 Task: Configure Outlook settings for mail tracking and user interface.
Action: Mouse moved to (42, 29)
Screenshot: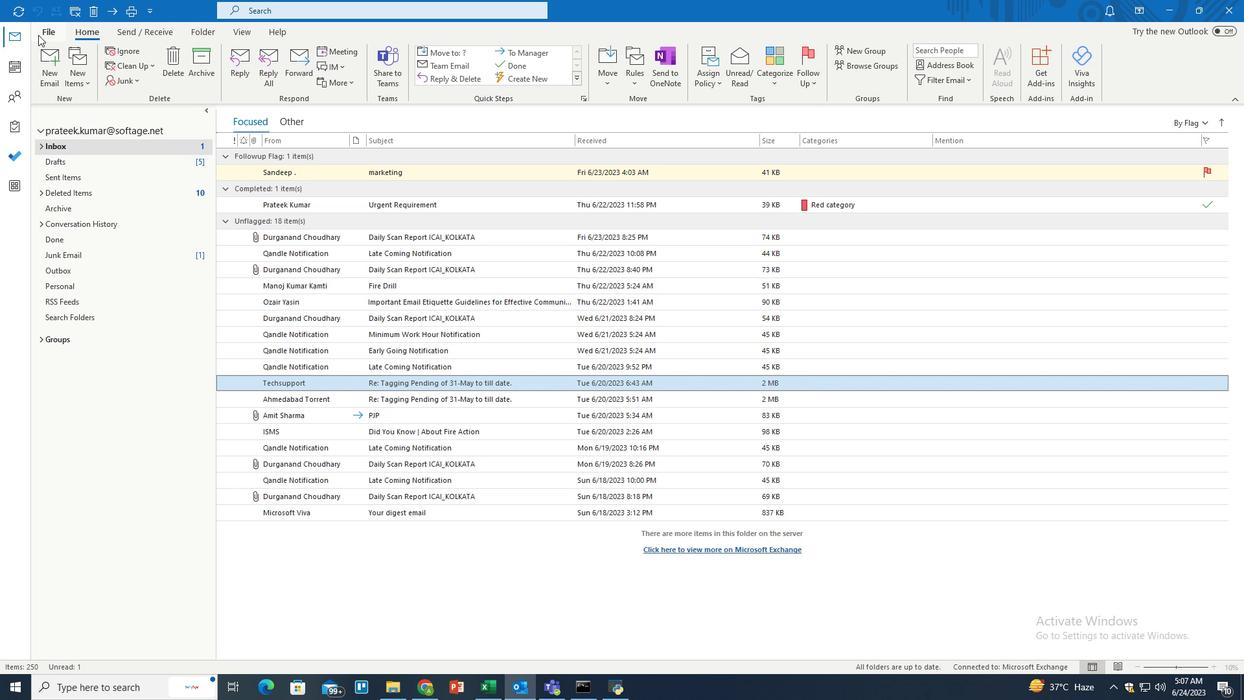 
Action: Mouse pressed left at (42, 29)
Screenshot: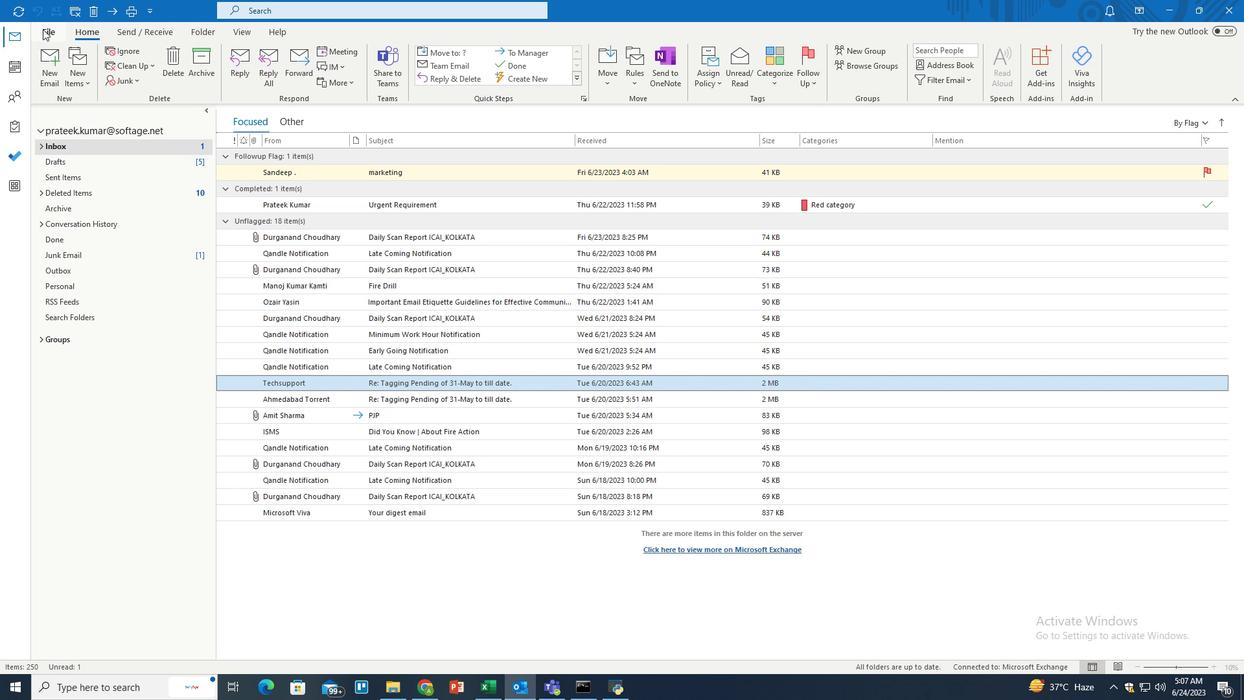 
Action: Mouse moved to (39, 630)
Screenshot: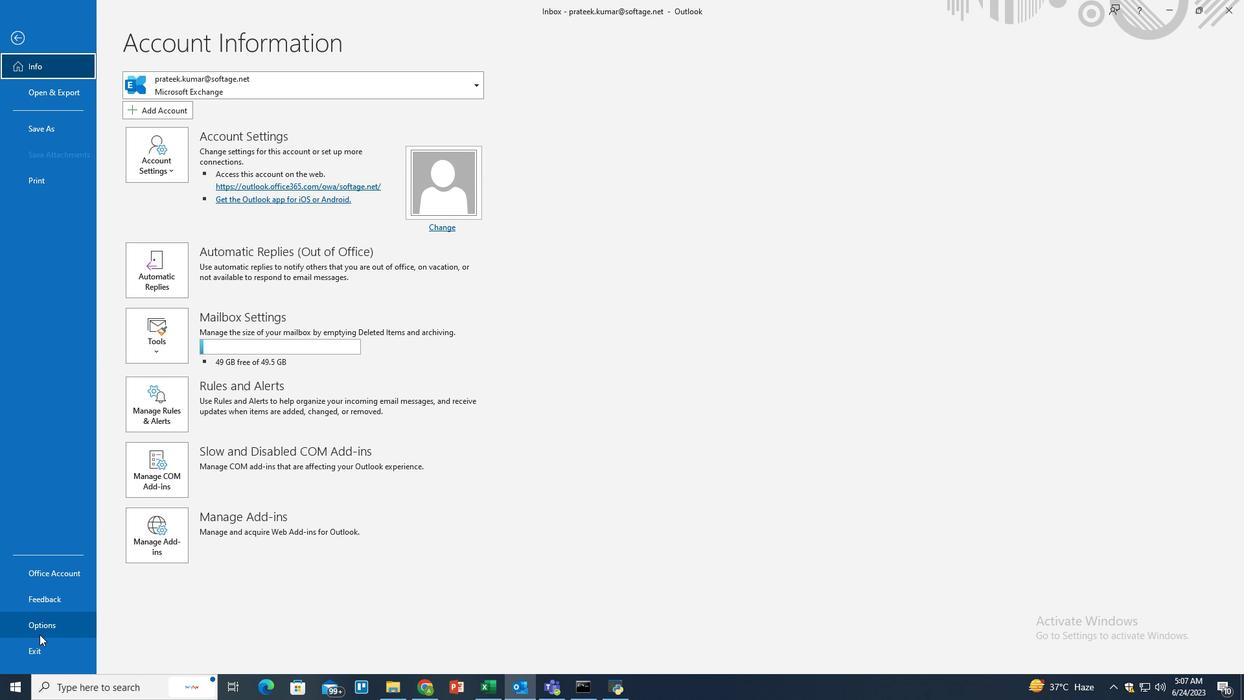 
Action: Mouse pressed left at (39, 630)
Screenshot: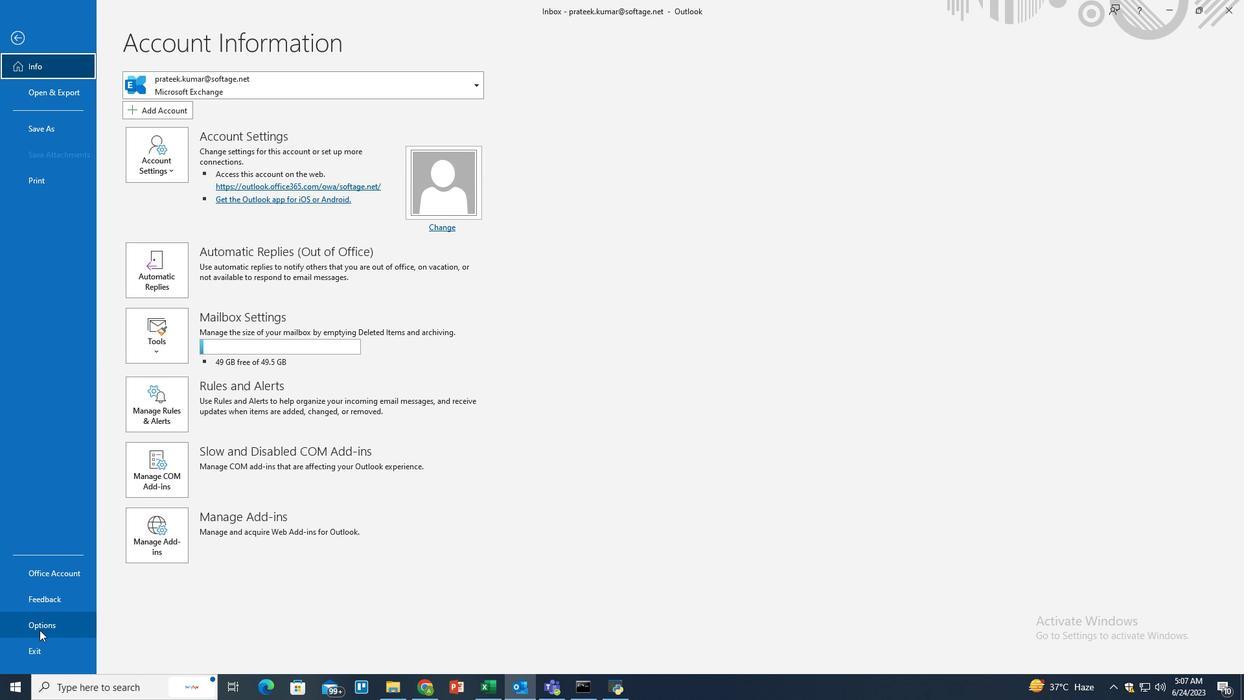 
Action: Mouse moved to (371, 167)
Screenshot: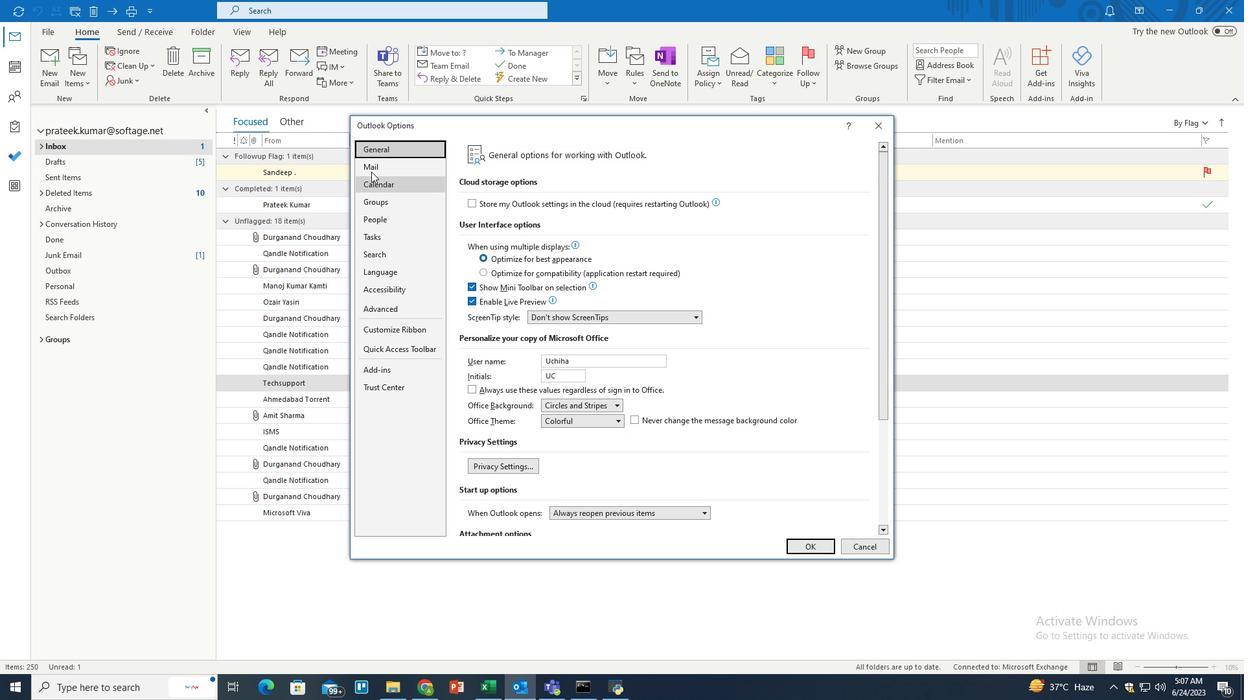 
Action: Mouse pressed left at (371, 167)
Screenshot: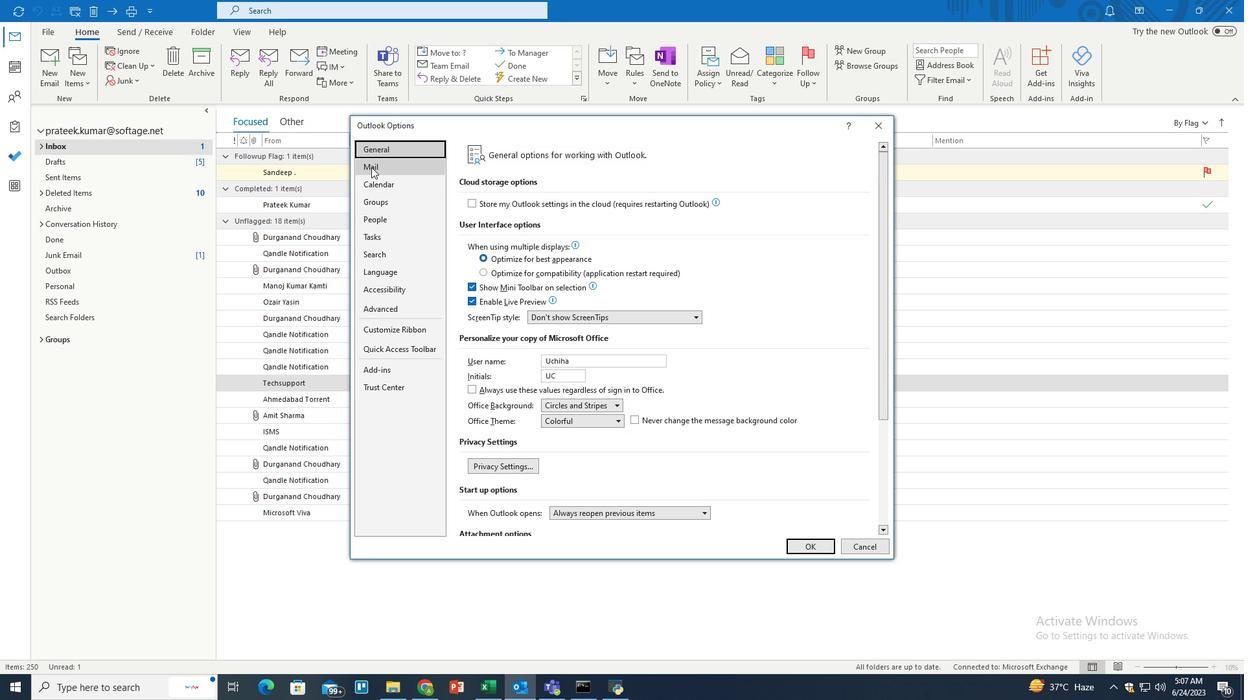 
Action: Mouse moved to (574, 328)
Screenshot: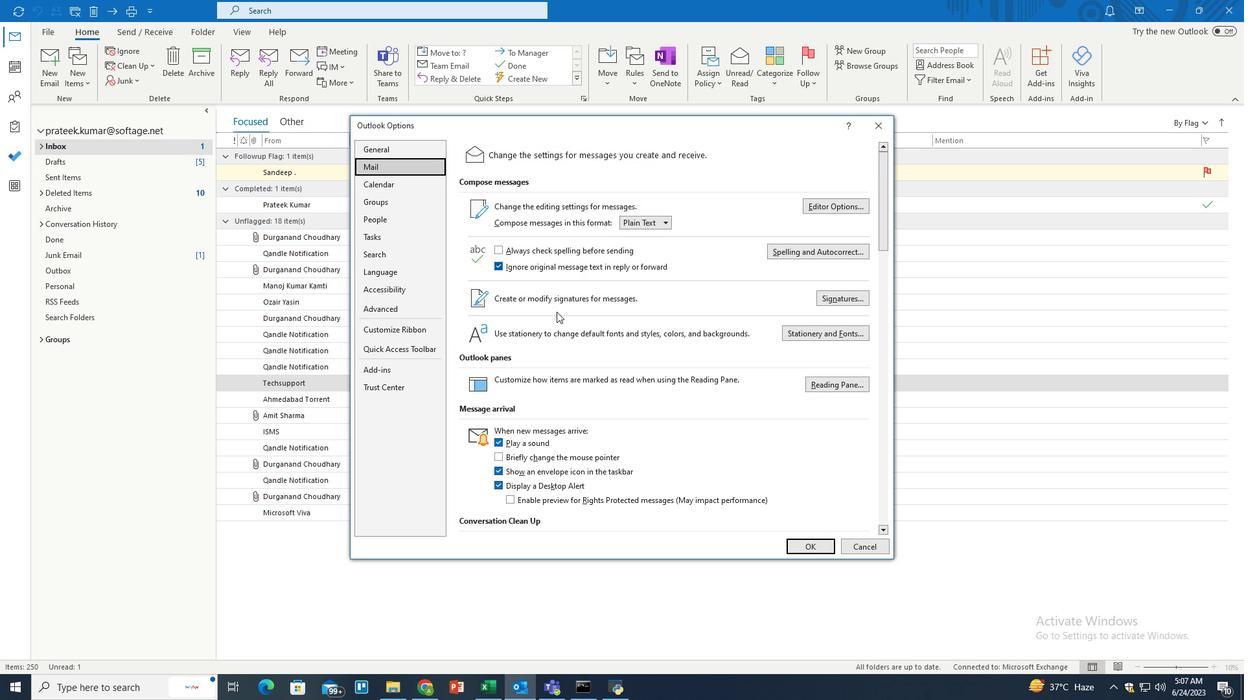 
Action: Mouse scrolled (574, 327) with delta (0, 0)
Screenshot: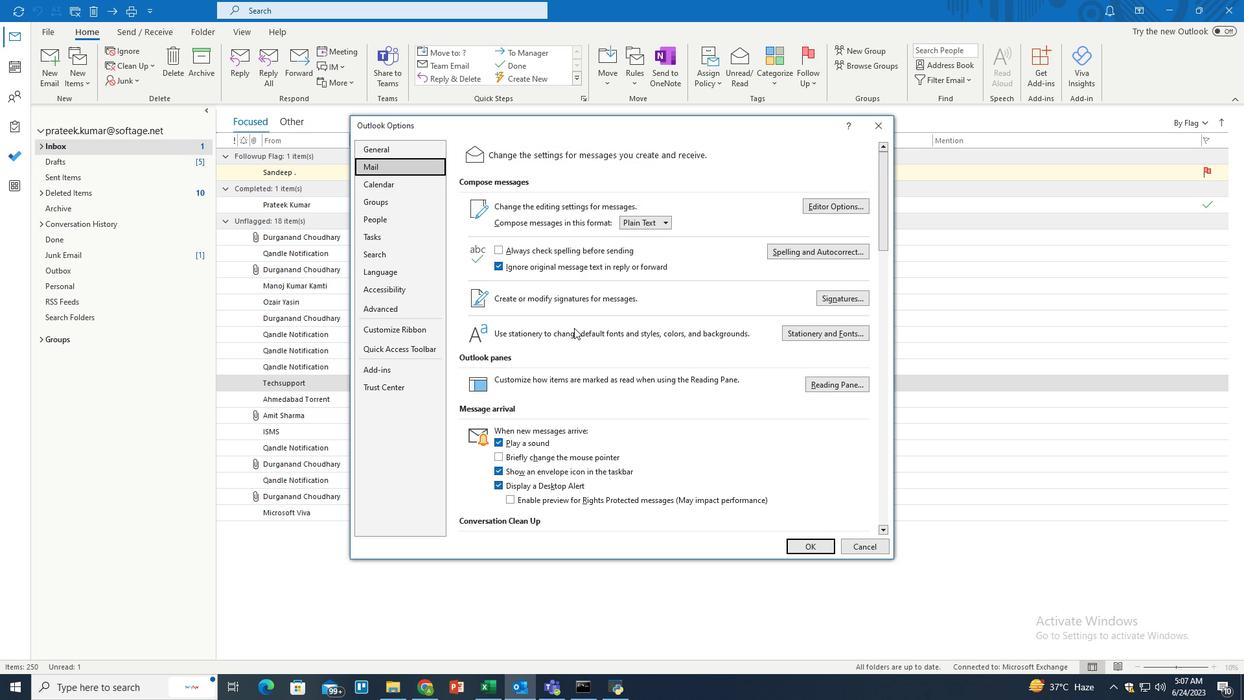 
Action: Mouse scrolled (574, 327) with delta (0, 0)
Screenshot: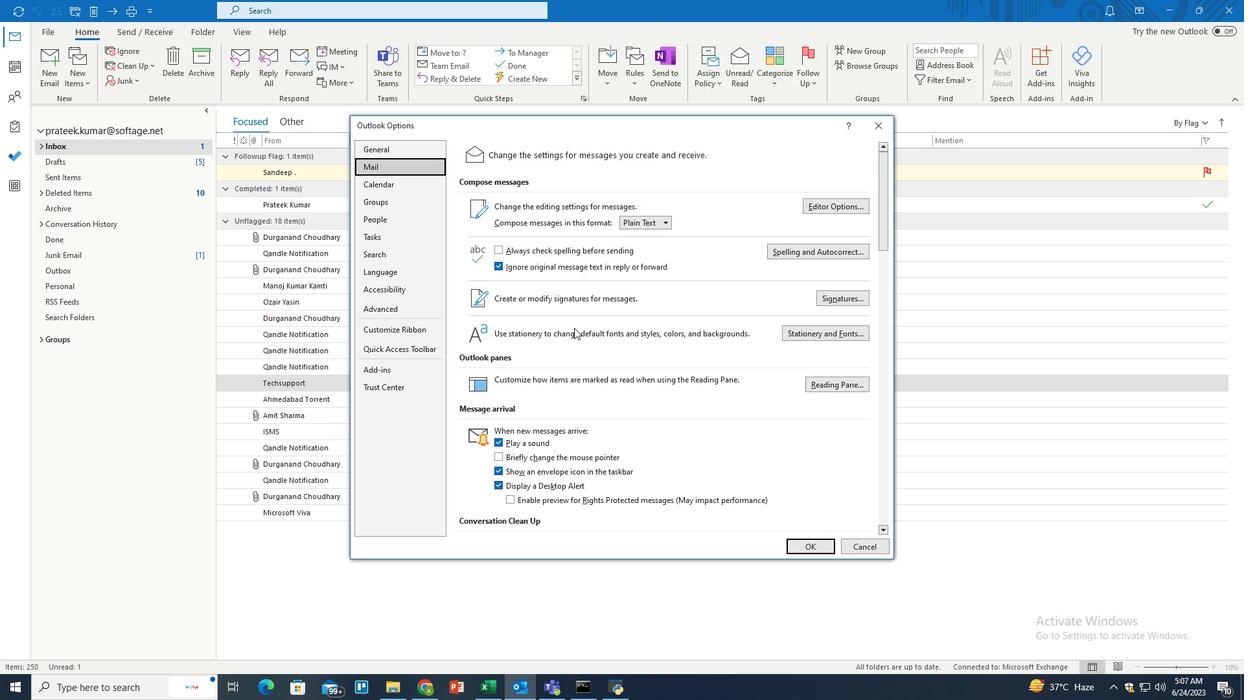 
Action: Mouse scrolled (574, 327) with delta (0, 0)
Screenshot: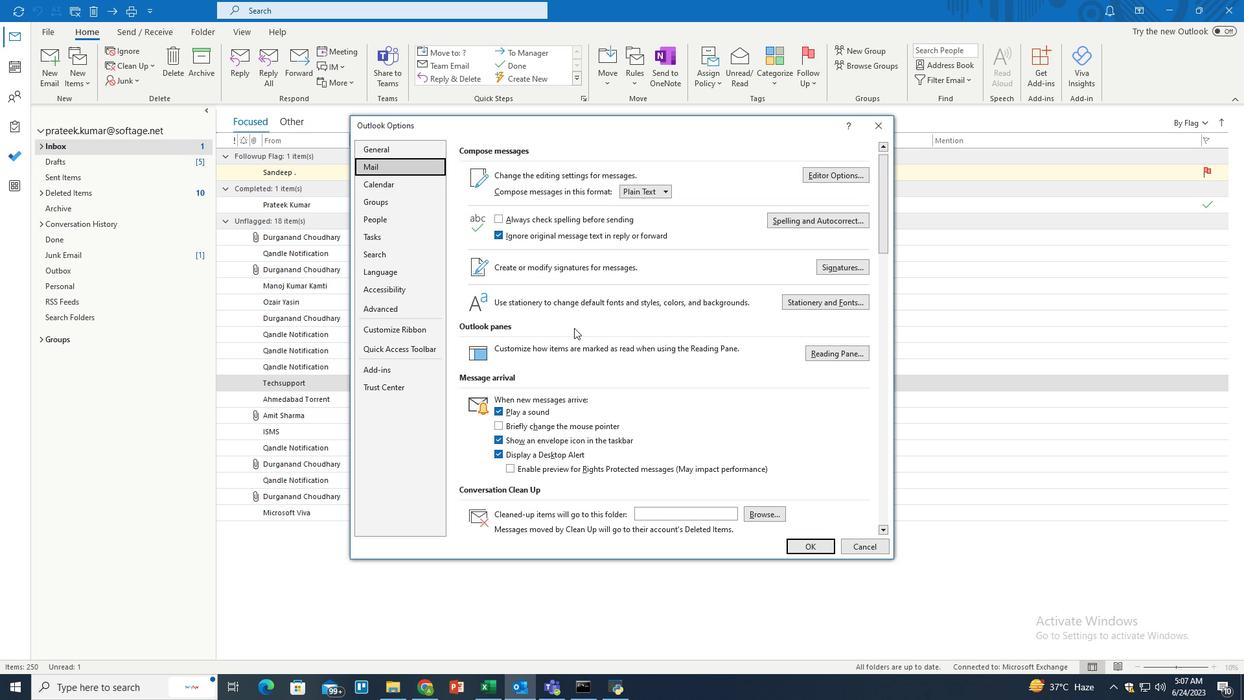 
Action: Mouse scrolled (574, 327) with delta (0, 0)
Screenshot: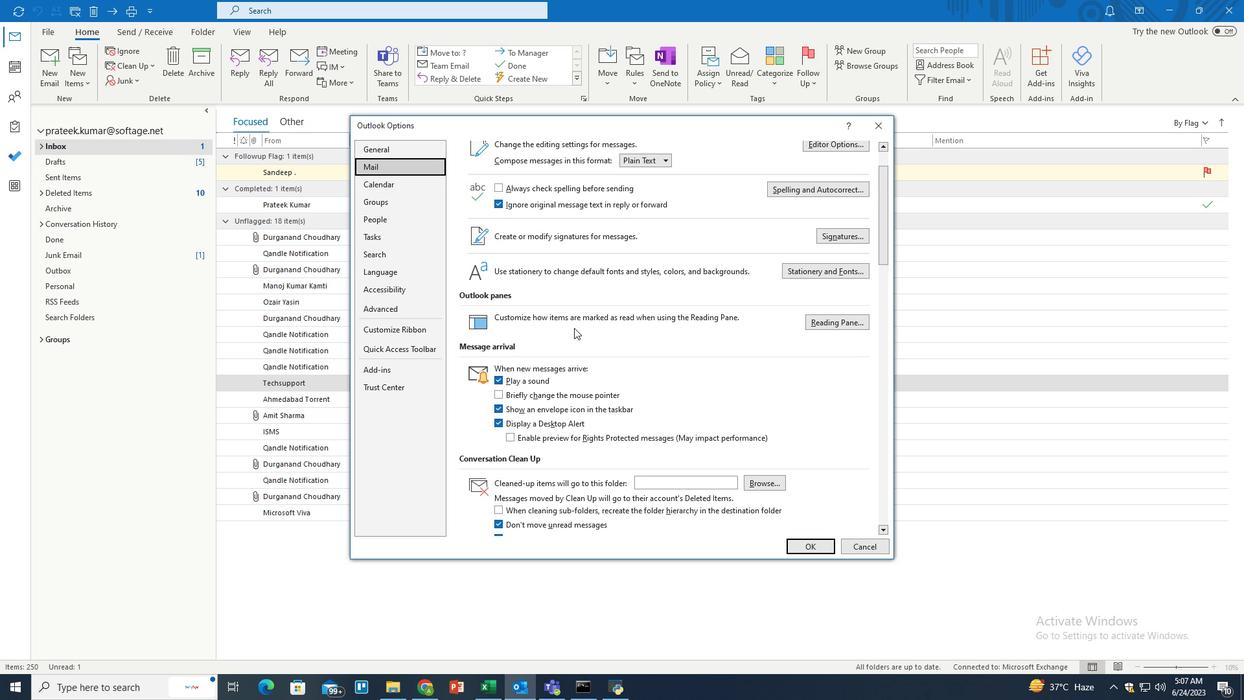 
Action: Mouse scrolled (574, 327) with delta (0, 0)
Screenshot: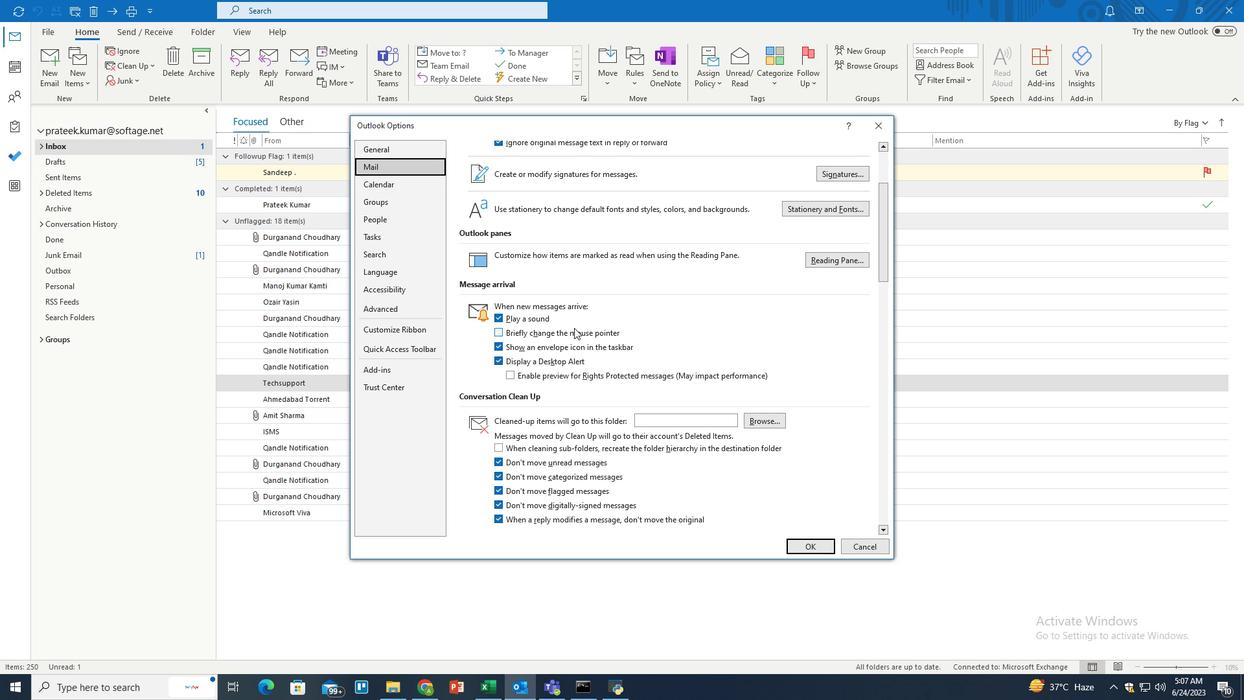 
Action: Mouse scrolled (574, 327) with delta (0, 0)
Screenshot: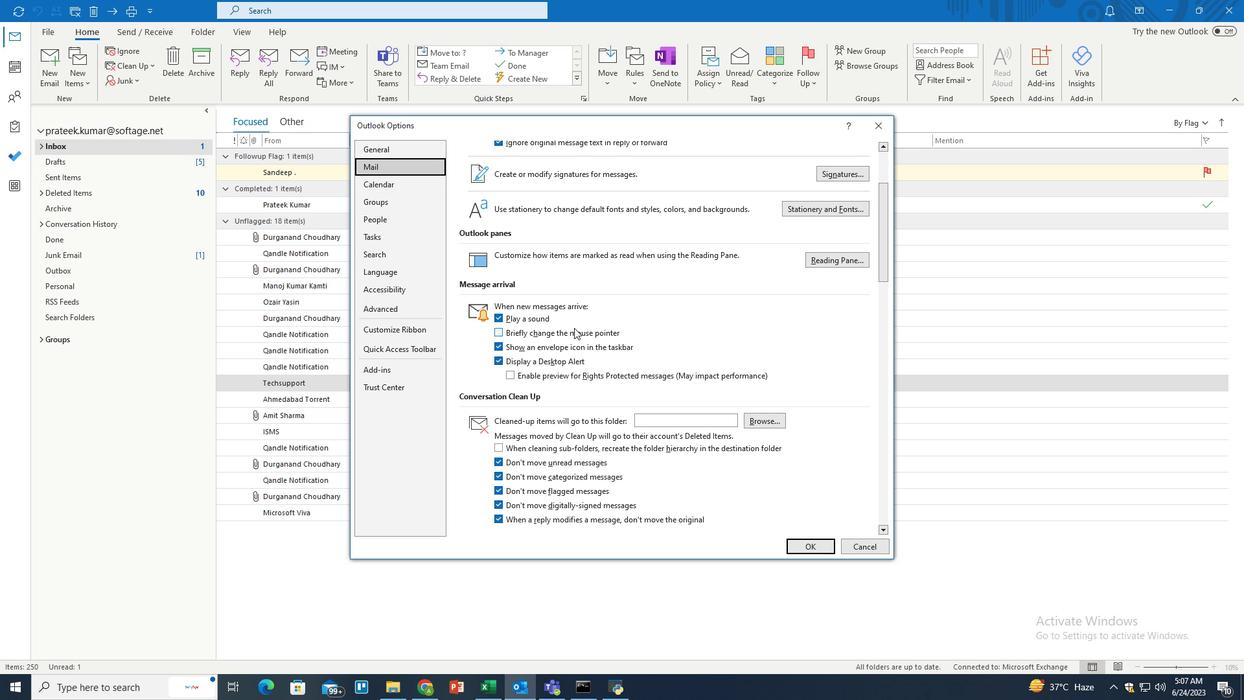 
Action: Mouse scrolled (574, 327) with delta (0, 0)
Screenshot: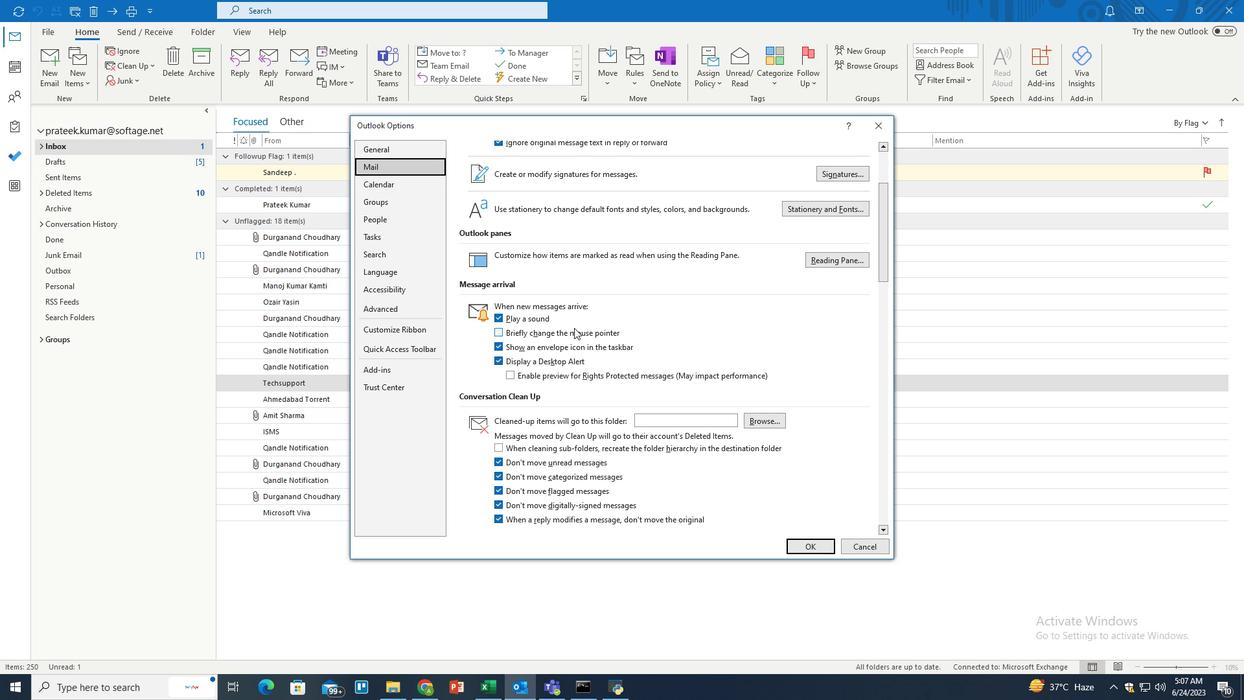 
Action: Mouse scrolled (574, 327) with delta (0, 0)
Screenshot: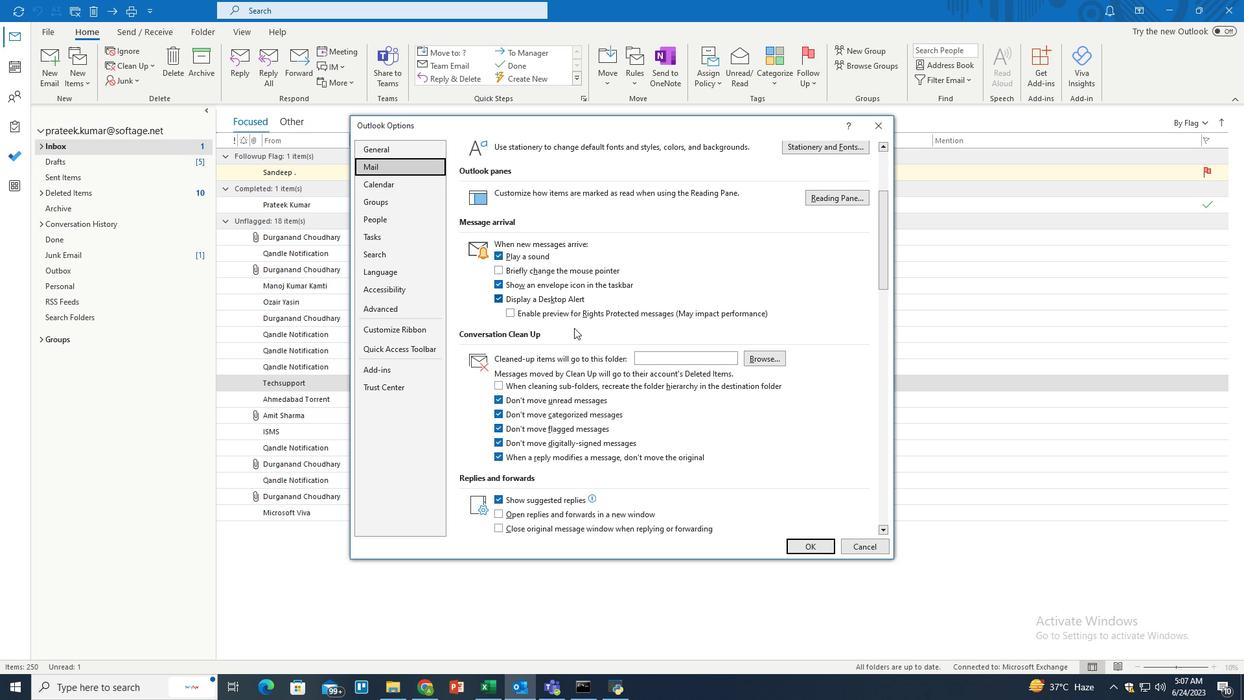 
Action: Mouse scrolled (574, 327) with delta (0, 0)
Screenshot: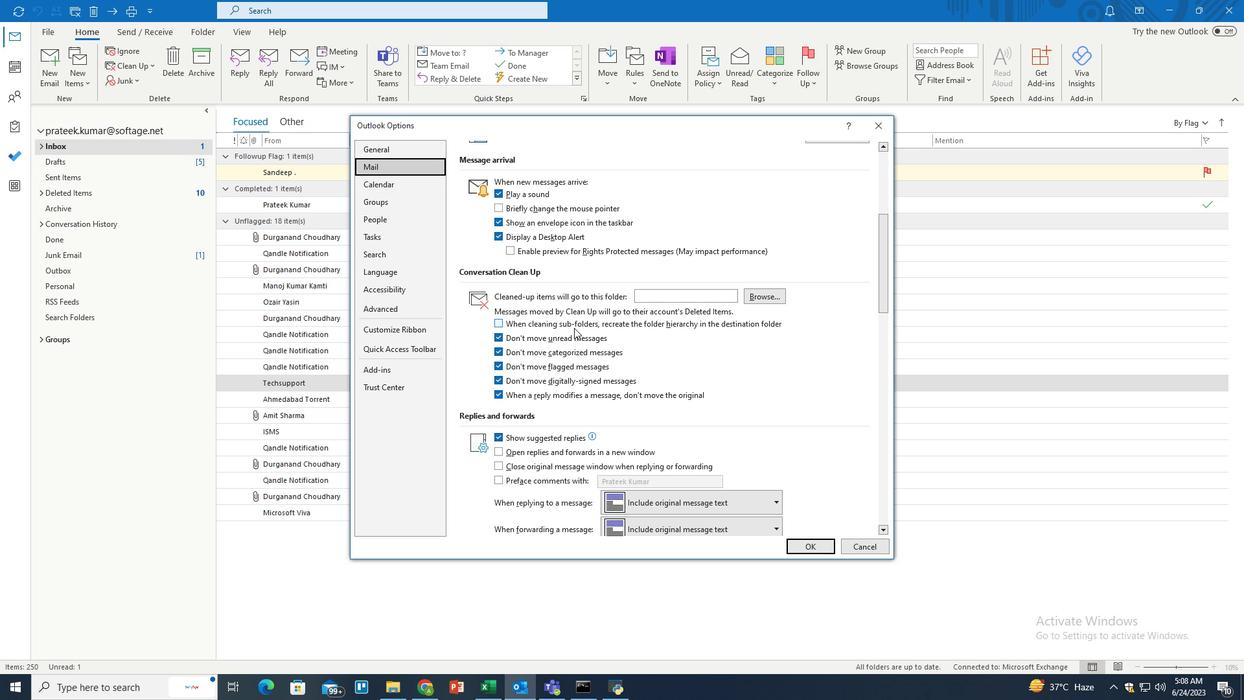 
Action: Mouse scrolled (574, 327) with delta (0, 0)
Screenshot: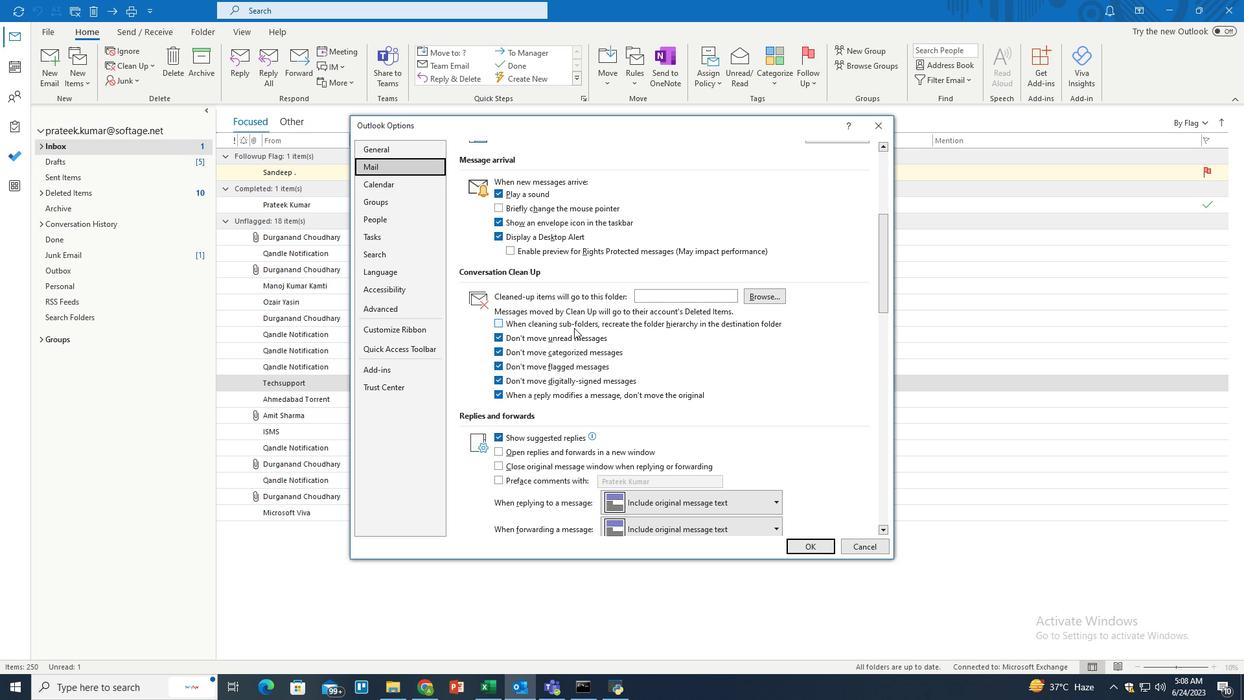 
Action: Mouse scrolled (574, 327) with delta (0, 0)
Screenshot: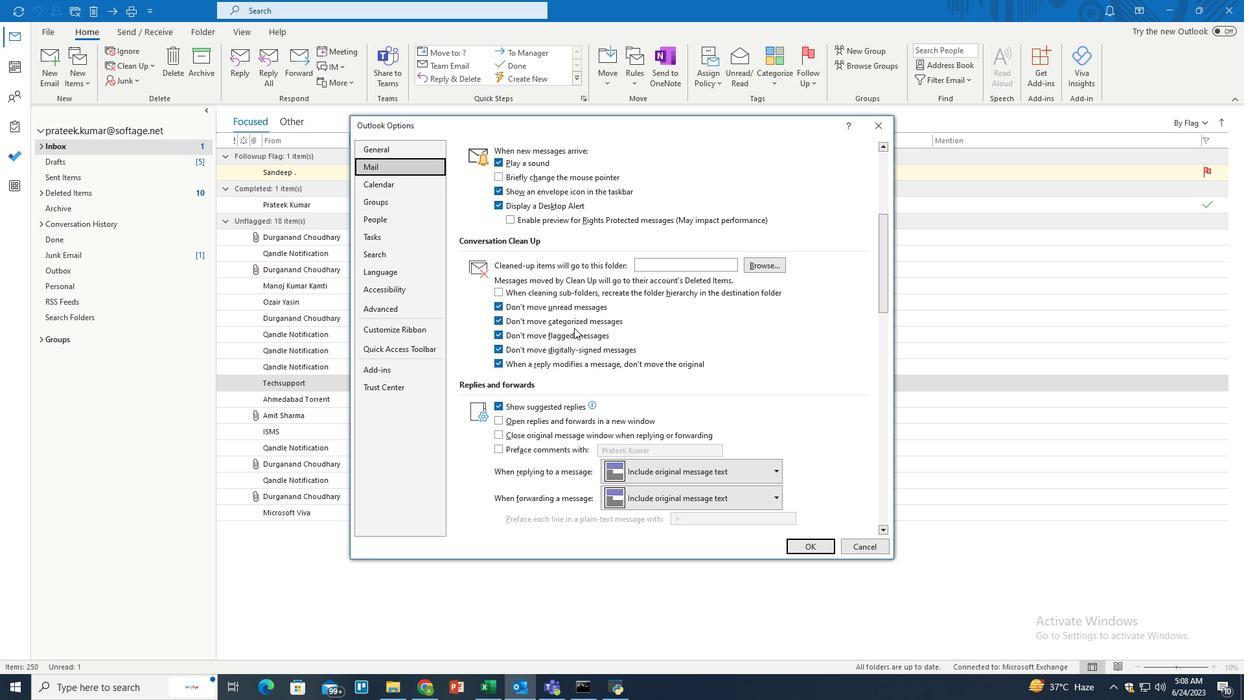 
Action: Mouse scrolled (574, 327) with delta (0, 0)
Screenshot: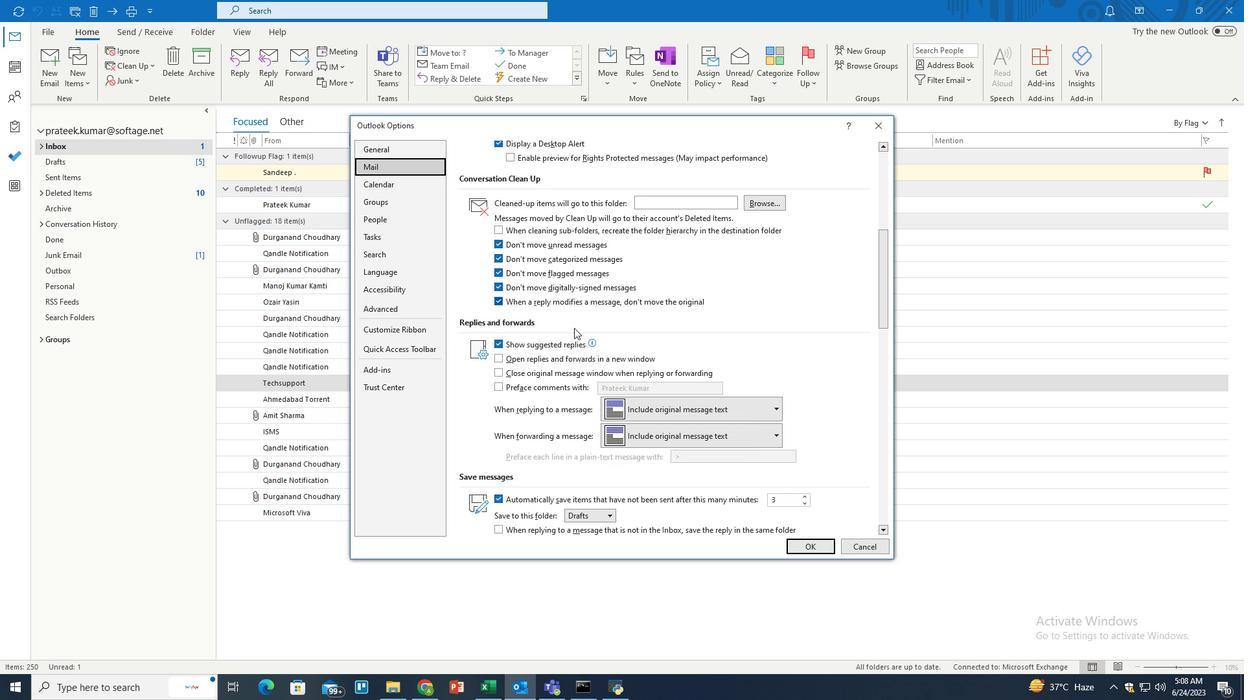 
Action: Mouse scrolled (574, 327) with delta (0, 0)
Screenshot: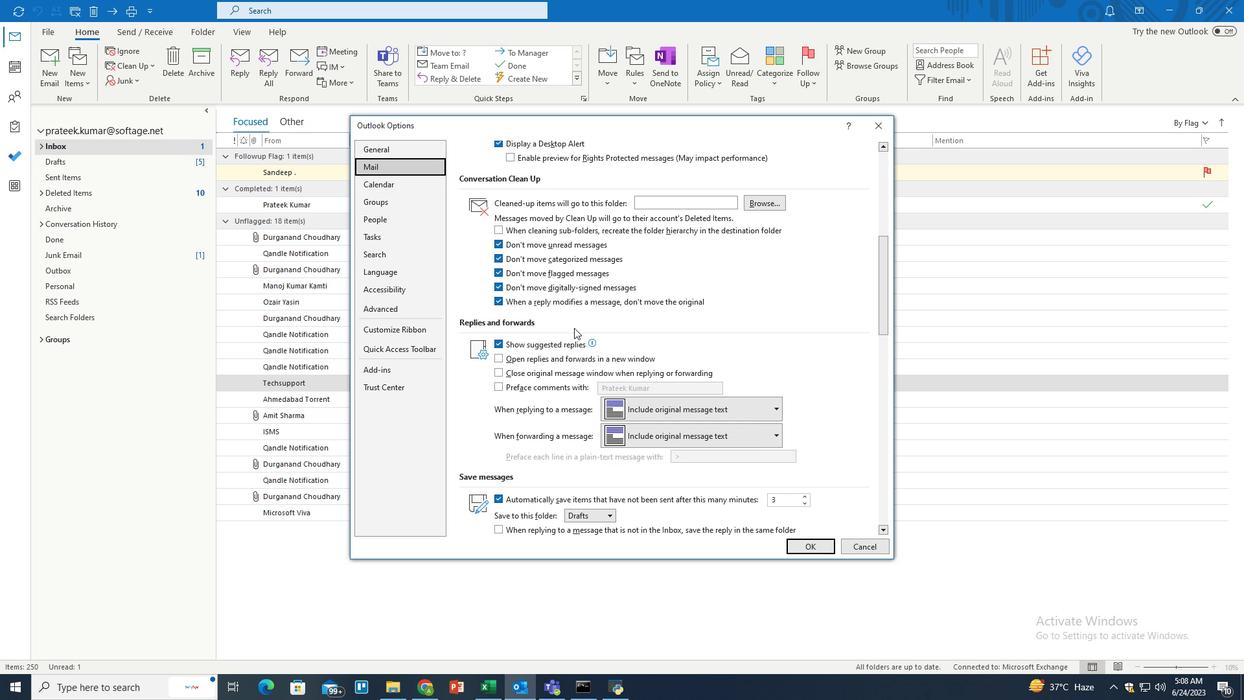 
Action: Mouse scrolled (574, 327) with delta (0, 0)
Screenshot: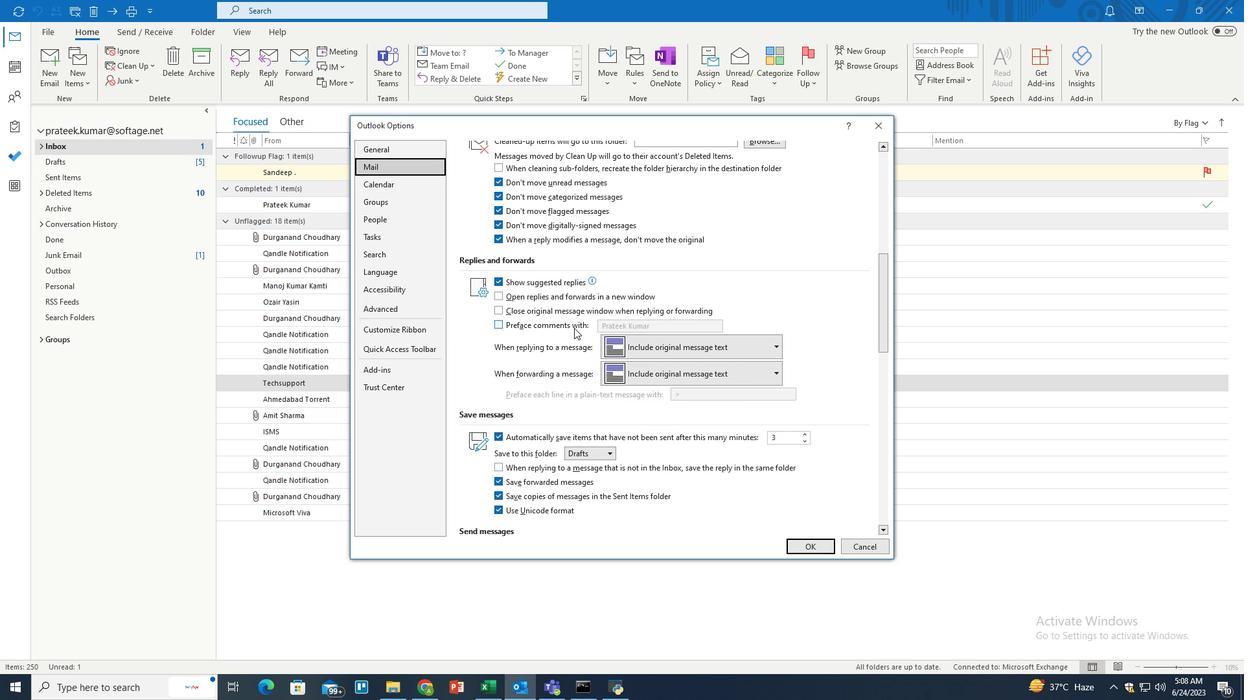 
Action: Mouse scrolled (574, 327) with delta (0, 0)
Screenshot: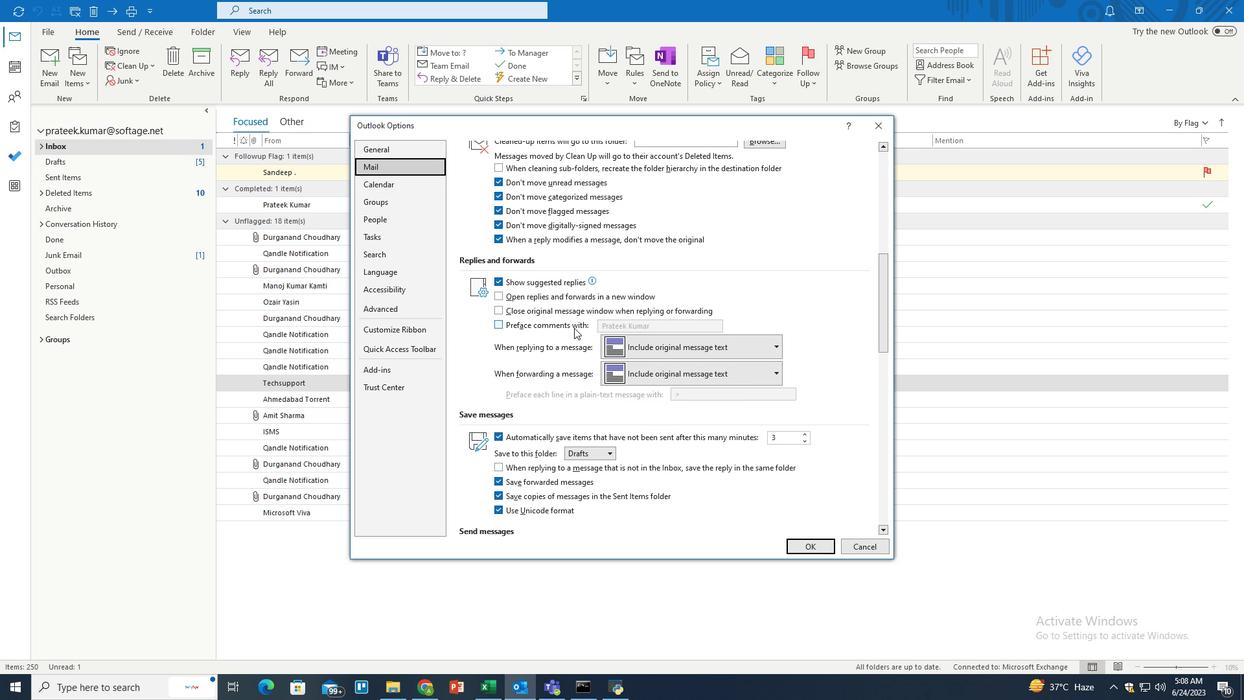 
Action: Mouse scrolled (574, 327) with delta (0, 0)
Screenshot: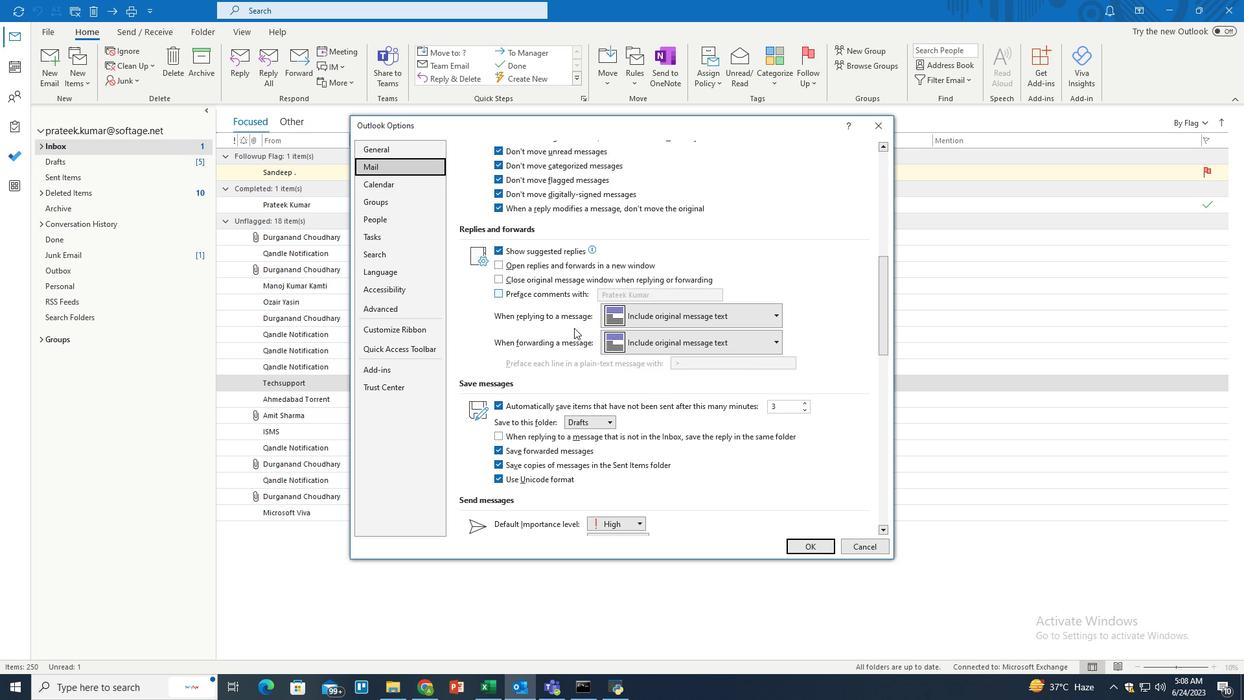 
Action: Mouse scrolled (574, 327) with delta (0, 0)
Screenshot: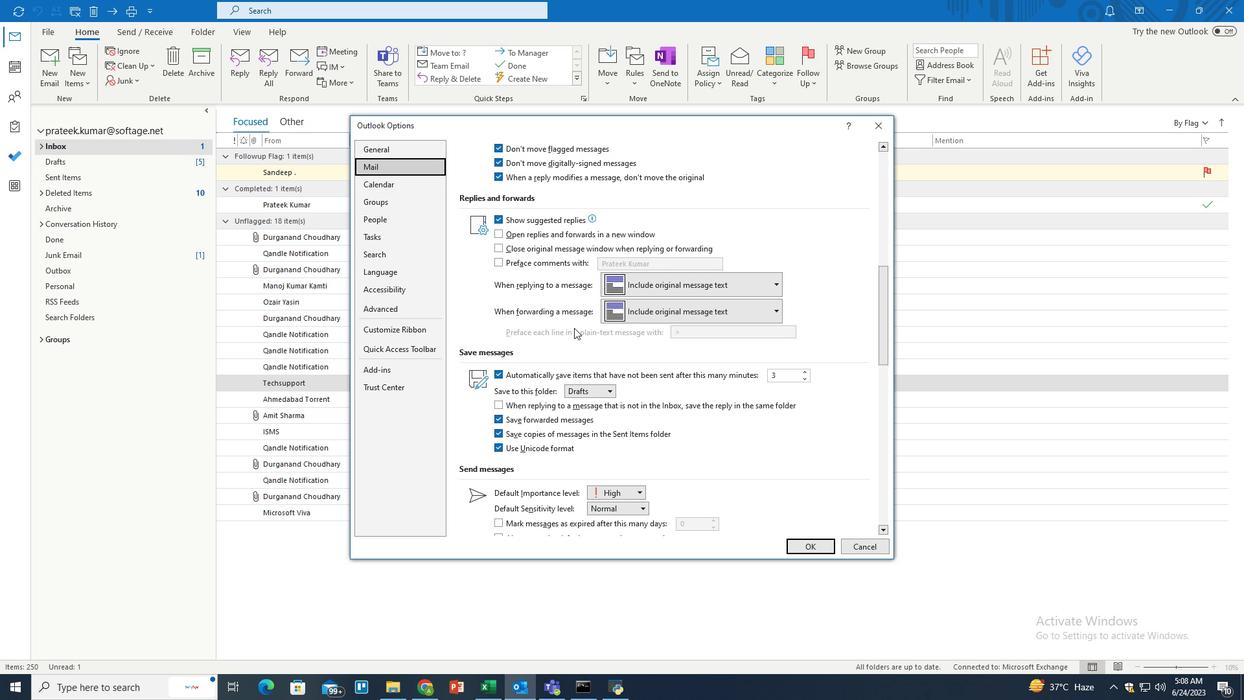 
Action: Mouse scrolled (574, 327) with delta (0, 0)
Screenshot: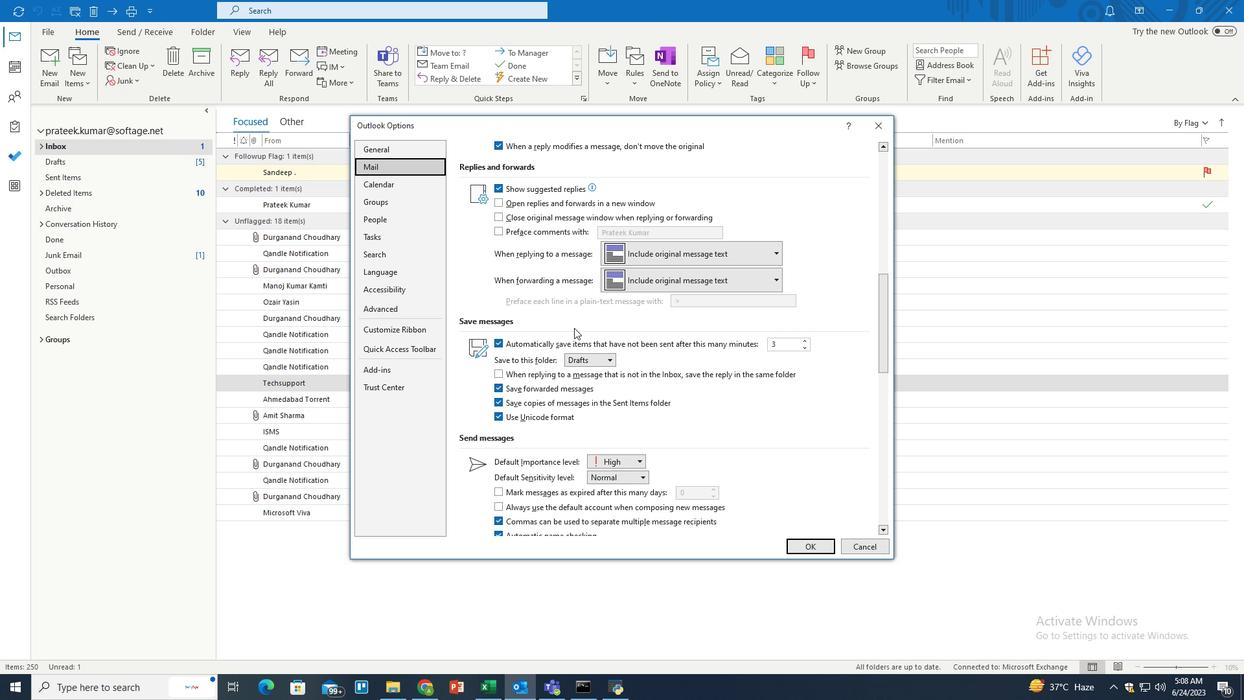 
Action: Mouse scrolled (574, 327) with delta (0, 0)
Screenshot: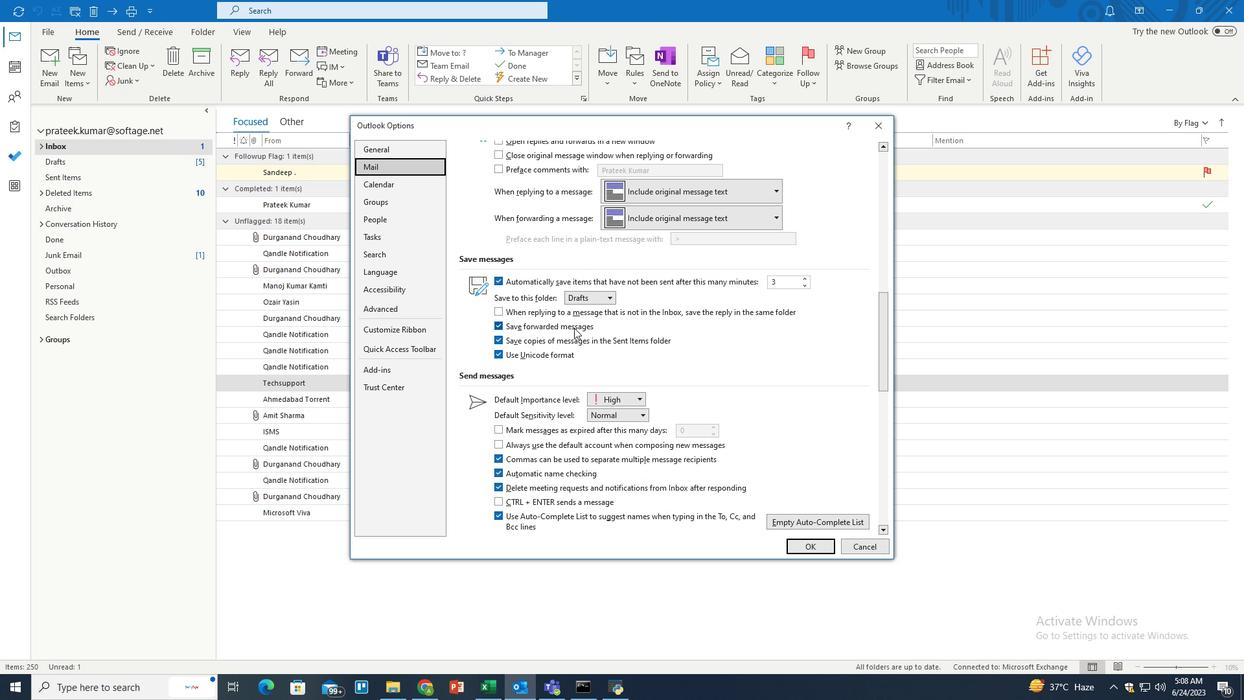 
Action: Mouse scrolled (574, 327) with delta (0, 0)
Screenshot: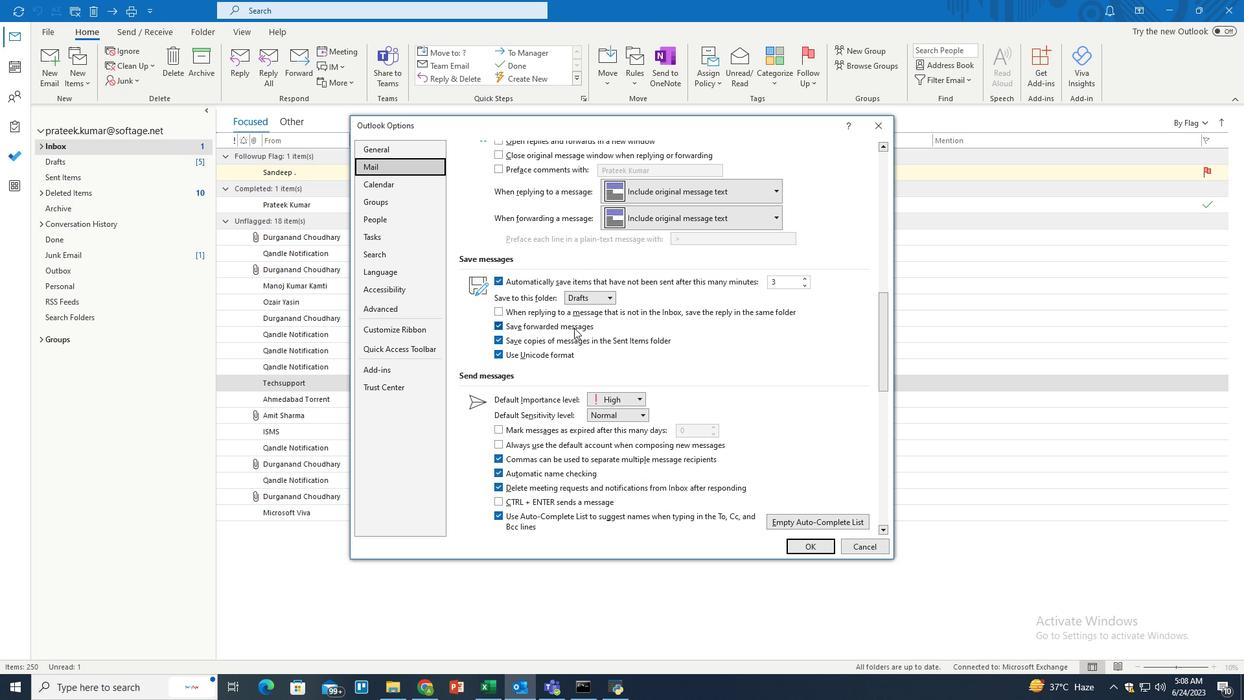 
Action: Mouse scrolled (574, 327) with delta (0, 0)
Screenshot: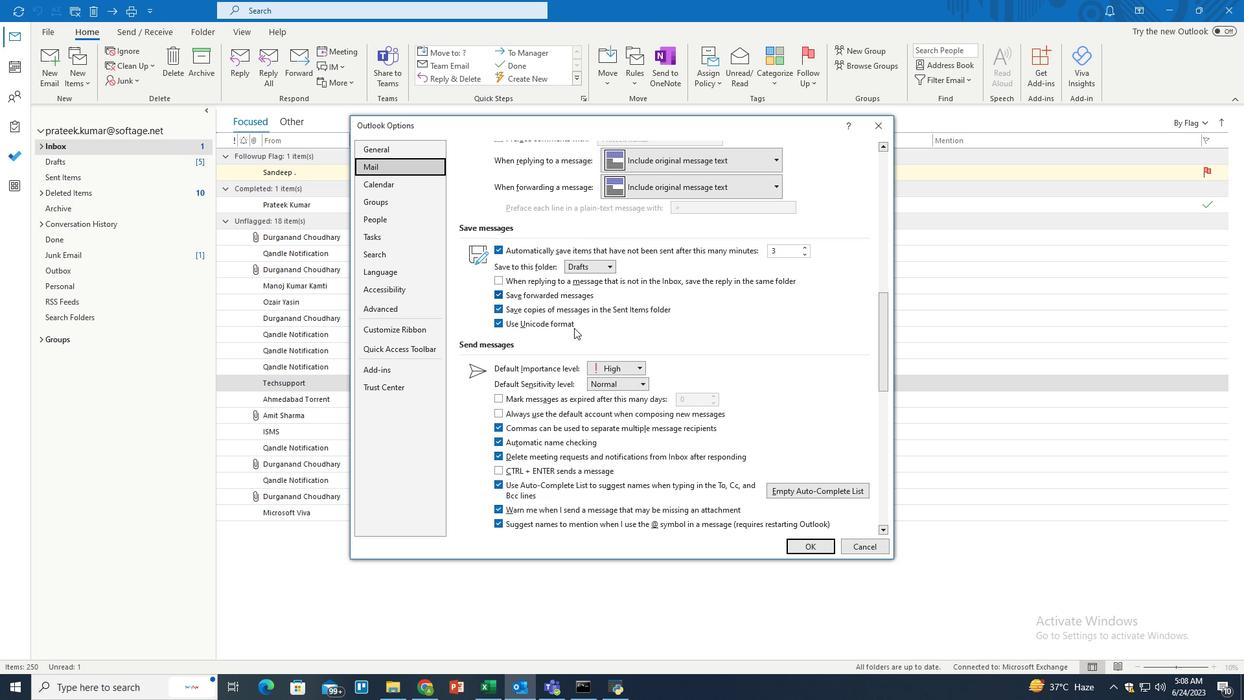 
Action: Mouse scrolled (574, 327) with delta (0, 0)
Screenshot: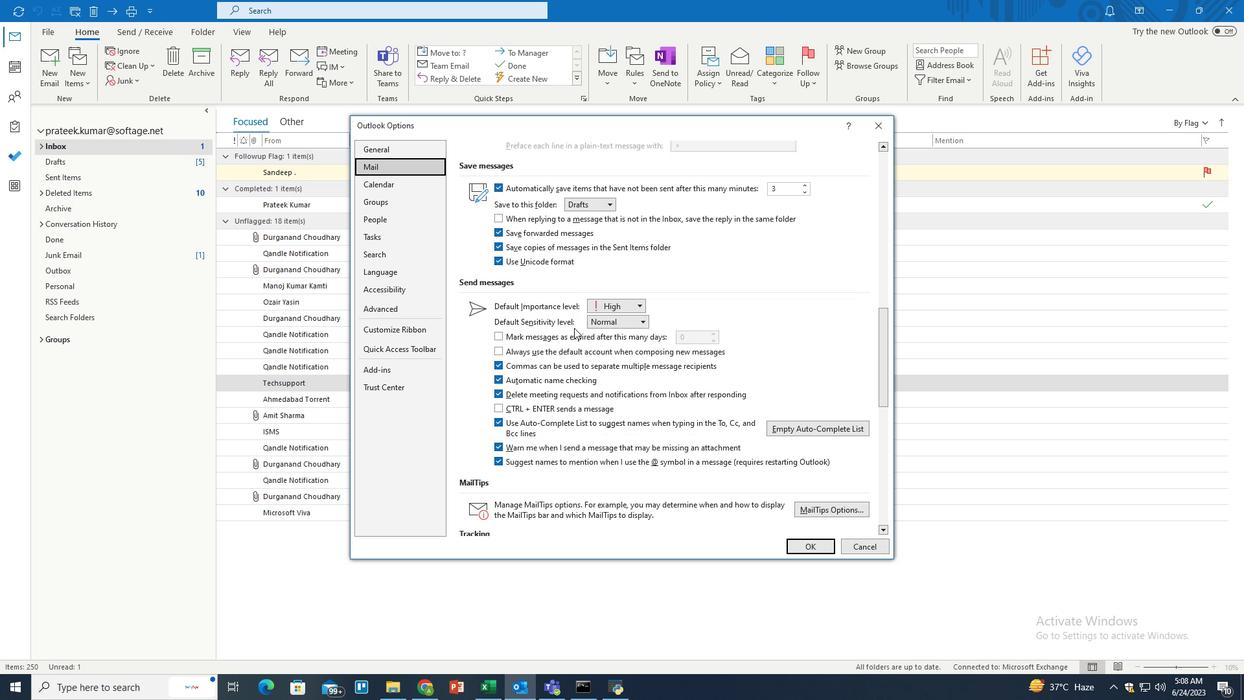 
Action: Mouse scrolled (574, 327) with delta (0, 0)
Screenshot: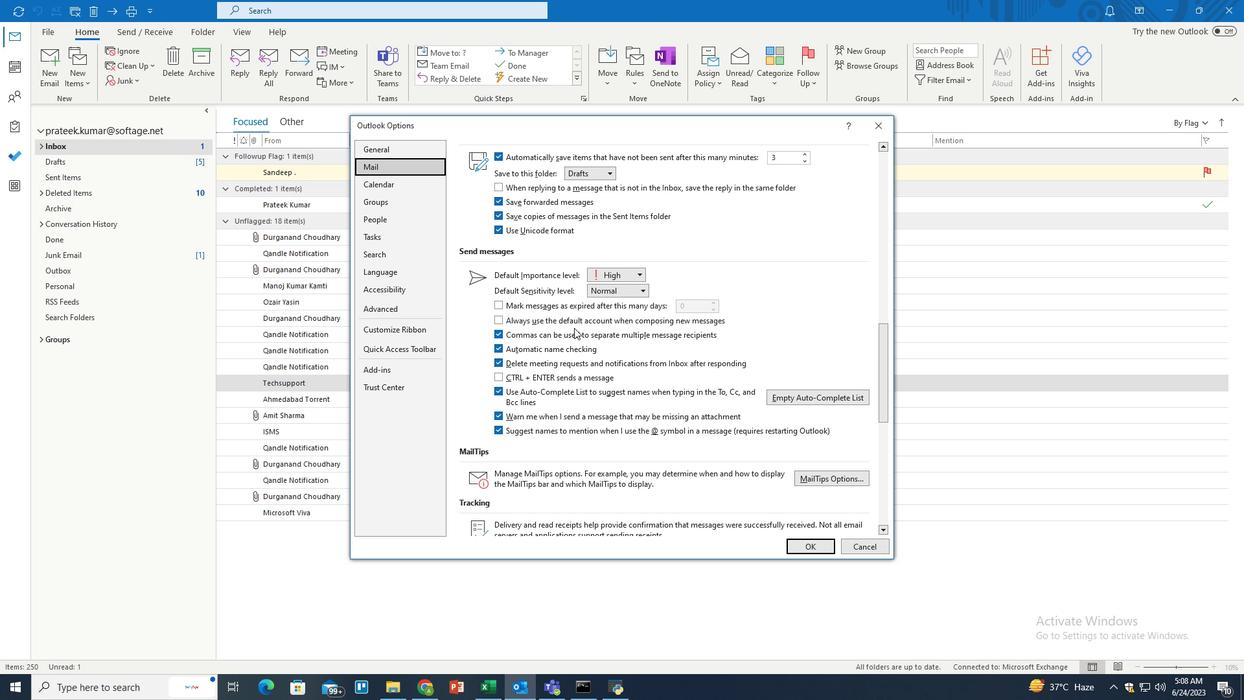 
Action: Mouse scrolled (574, 327) with delta (0, 0)
Screenshot: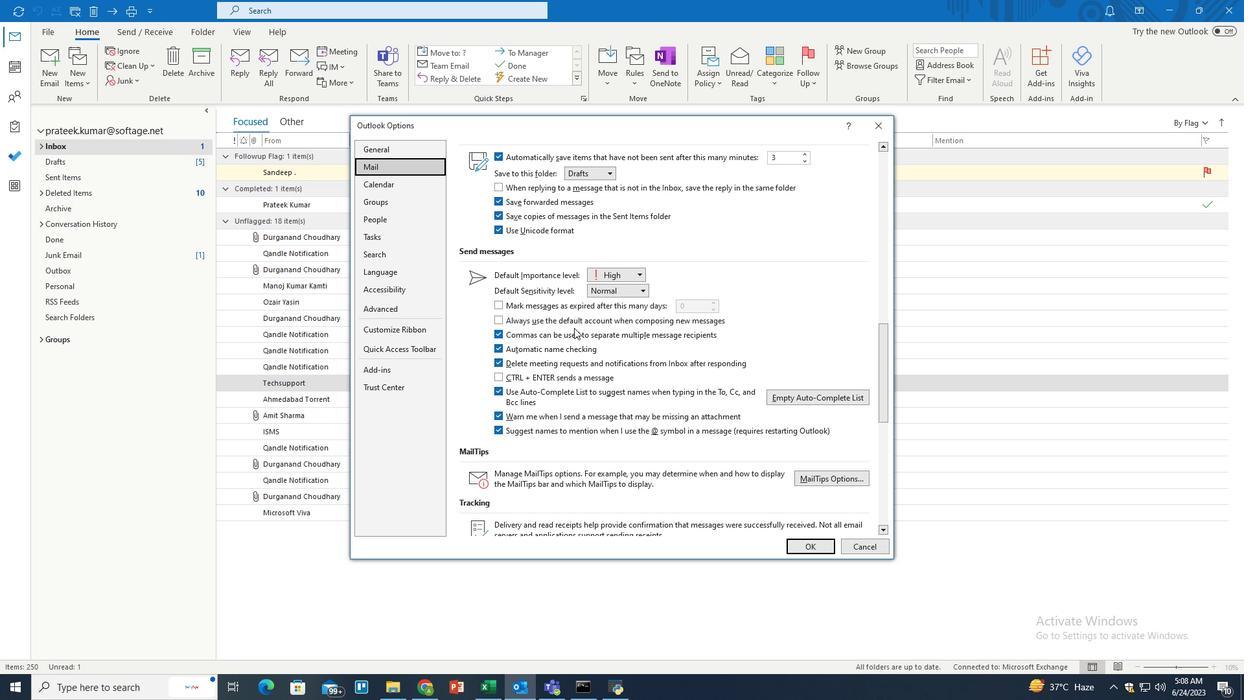 
Action: Mouse scrolled (574, 327) with delta (0, 0)
Screenshot: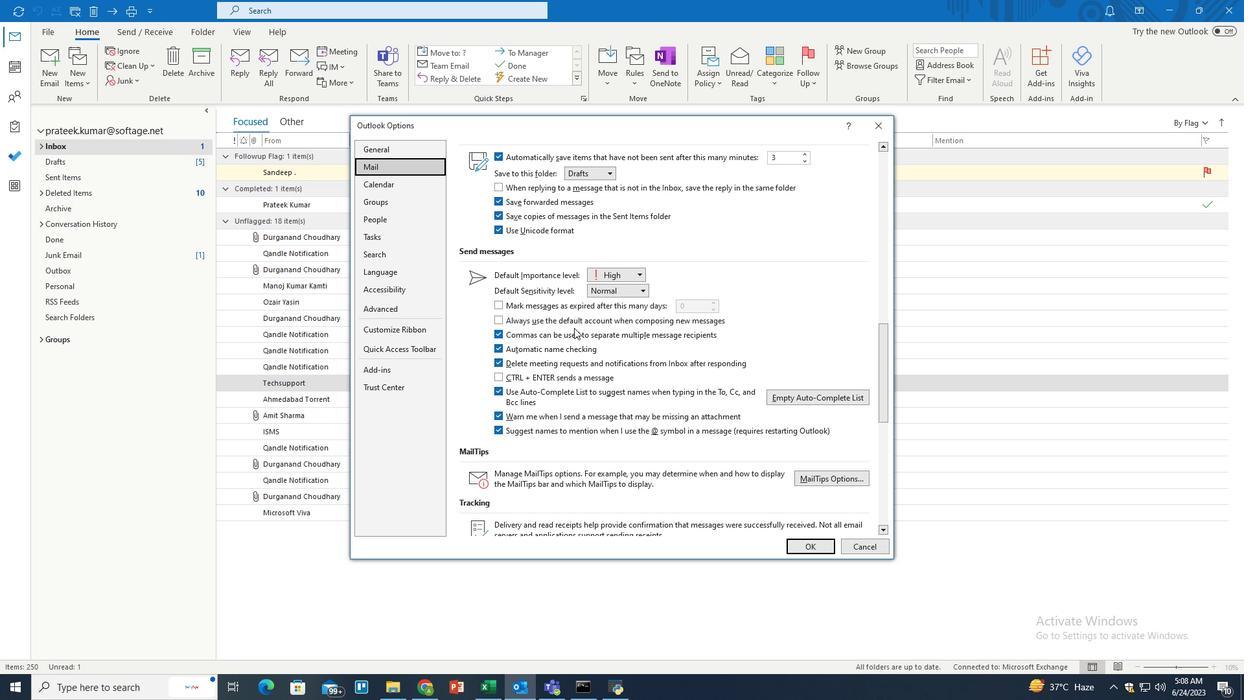 
Action: Mouse scrolled (574, 327) with delta (0, 0)
Screenshot: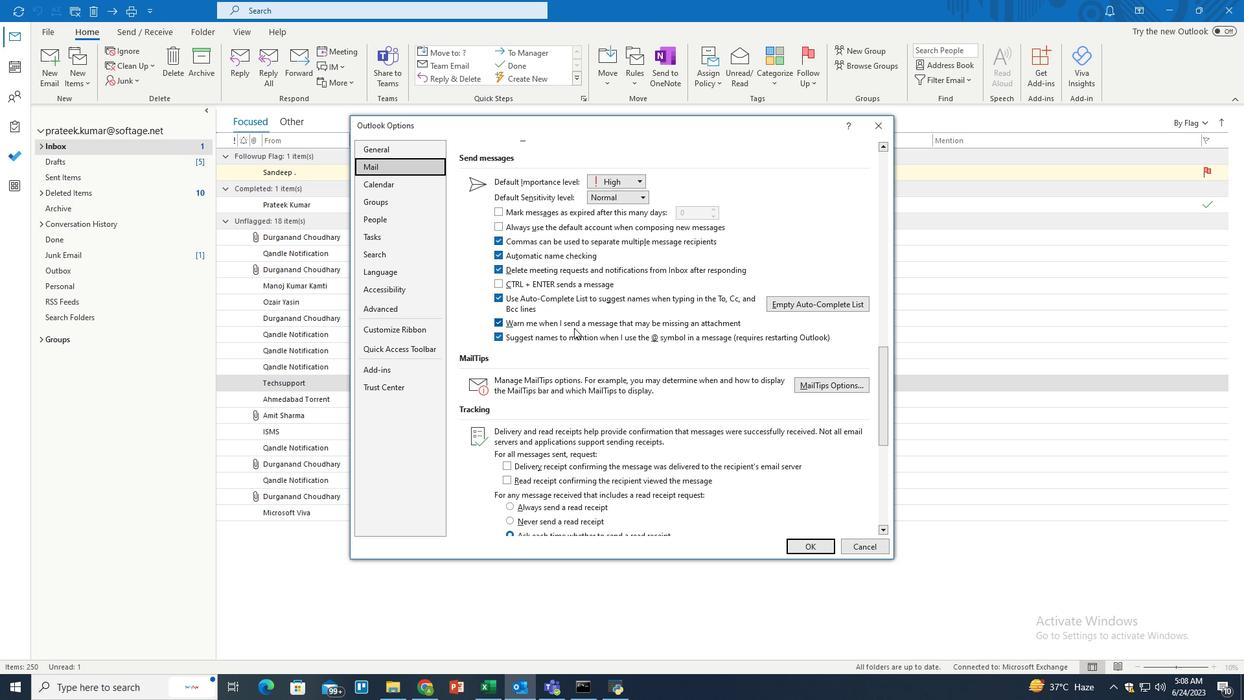 
Action: Mouse scrolled (574, 327) with delta (0, 0)
Screenshot: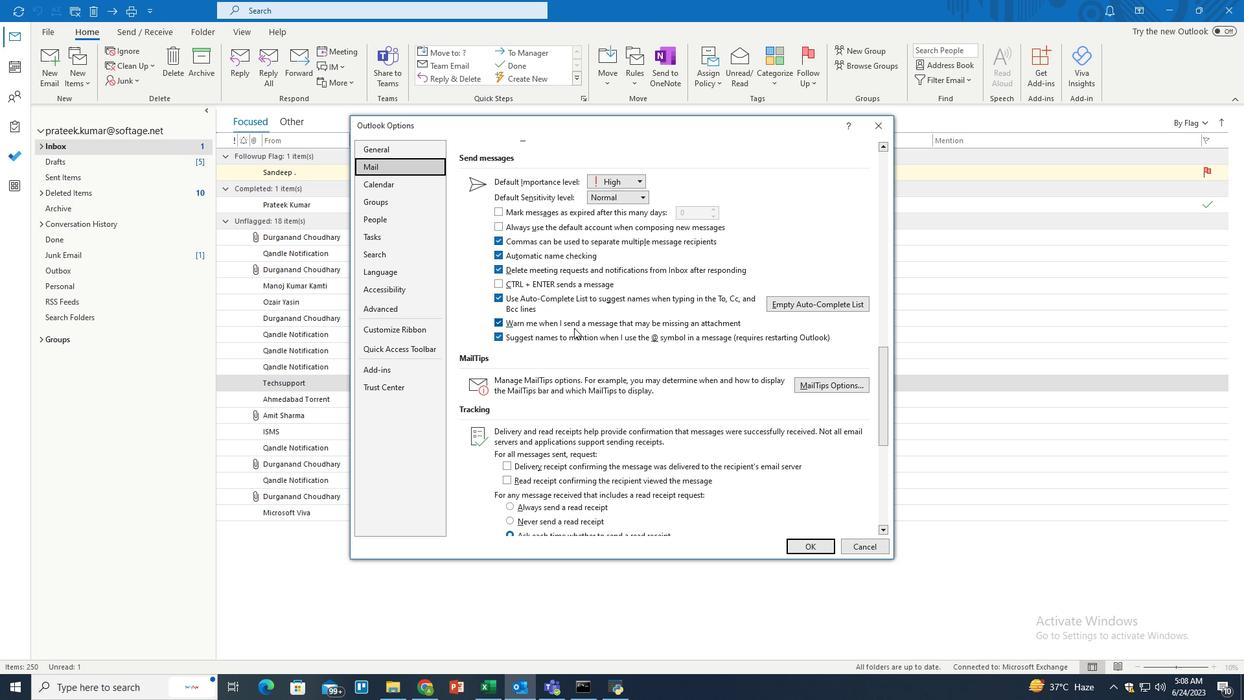 
Action: Mouse moved to (560, 352)
Screenshot: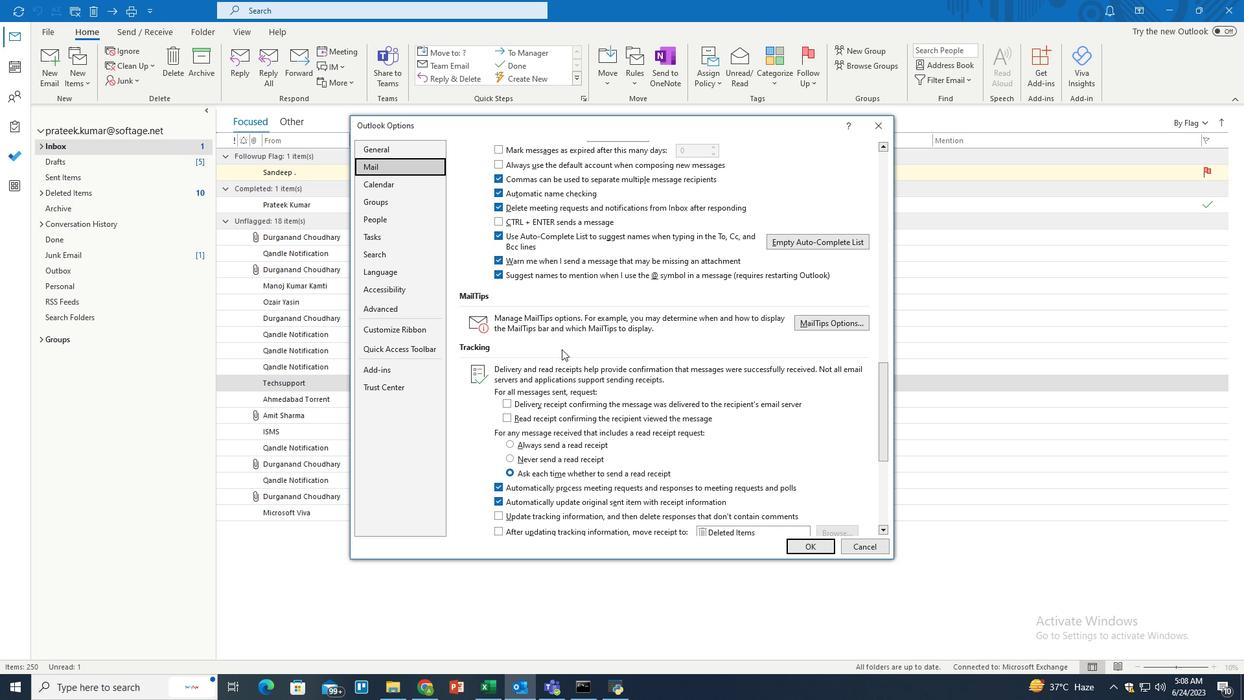 
Action: Mouse scrolled (560, 351) with delta (0, 0)
Screenshot: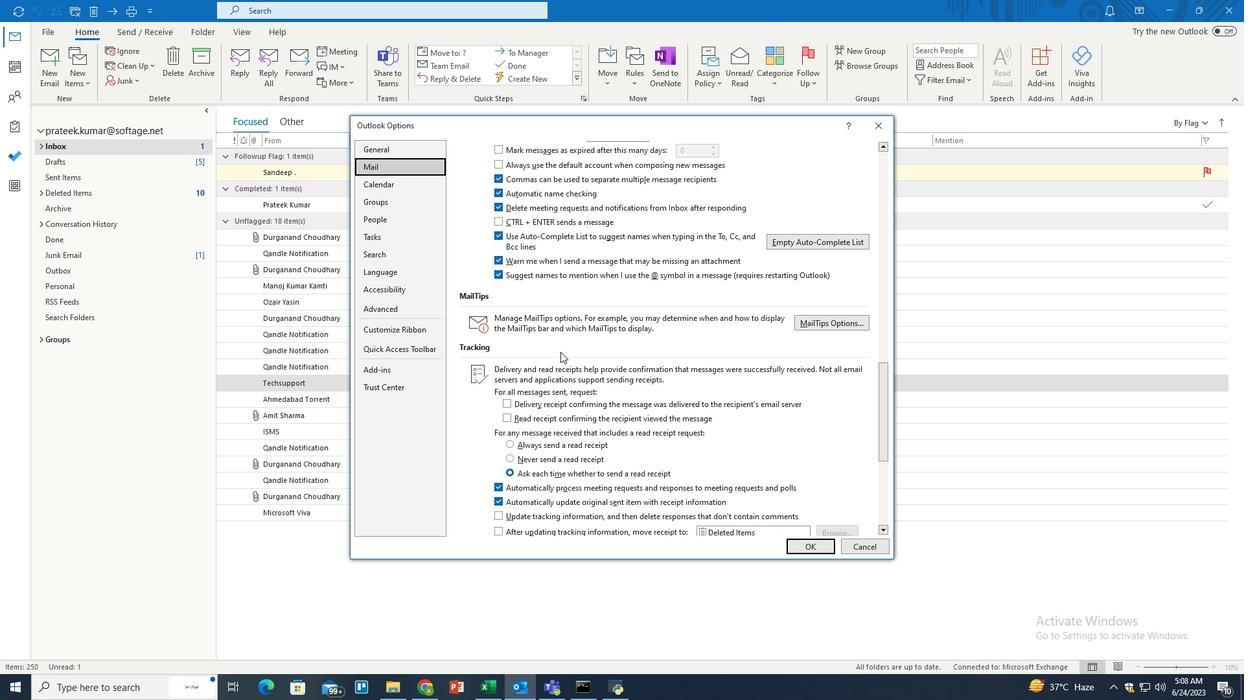 
Action: Mouse scrolled (560, 351) with delta (0, 0)
Screenshot: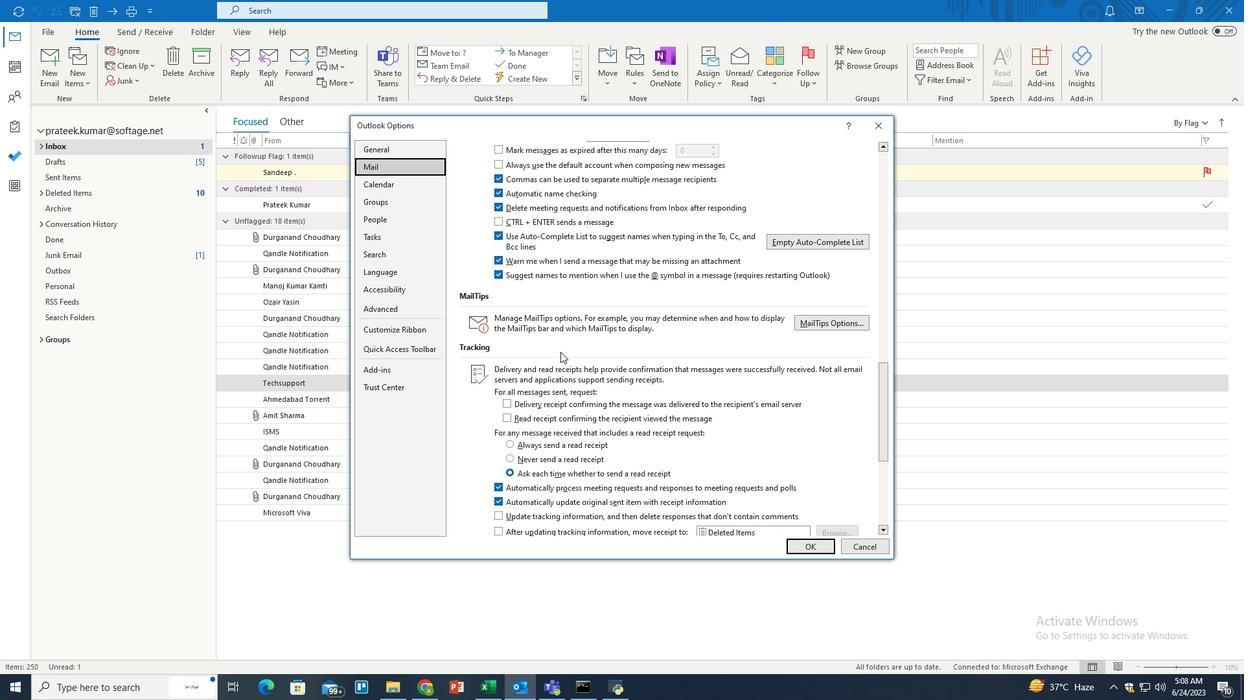 
Action: Mouse moved to (495, 469)
Screenshot: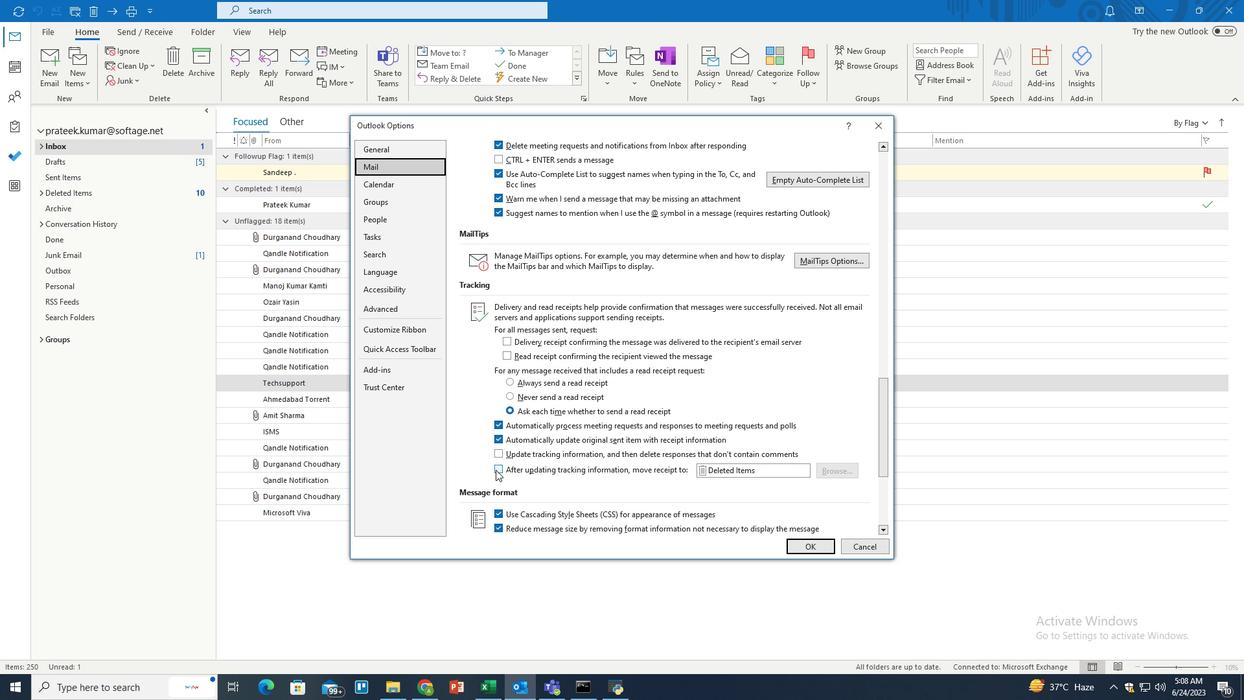 
Action: Mouse pressed left at (495, 469)
Screenshot: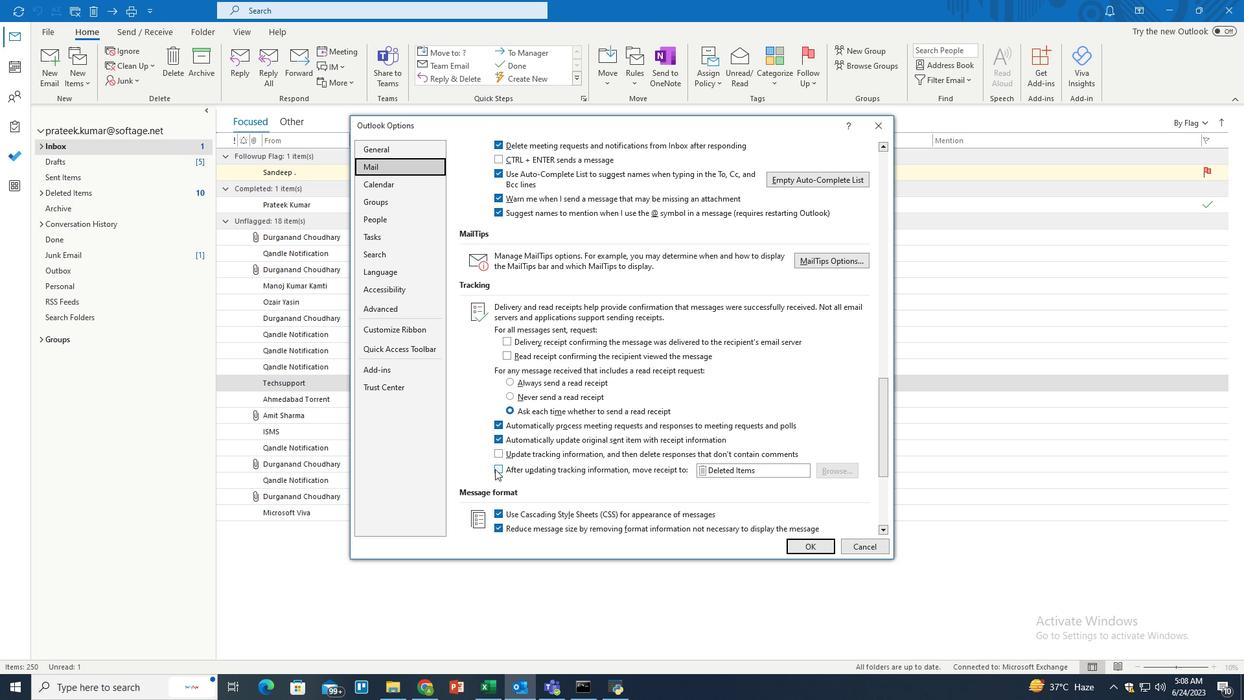 
Action: Mouse moved to (810, 547)
Screenshot: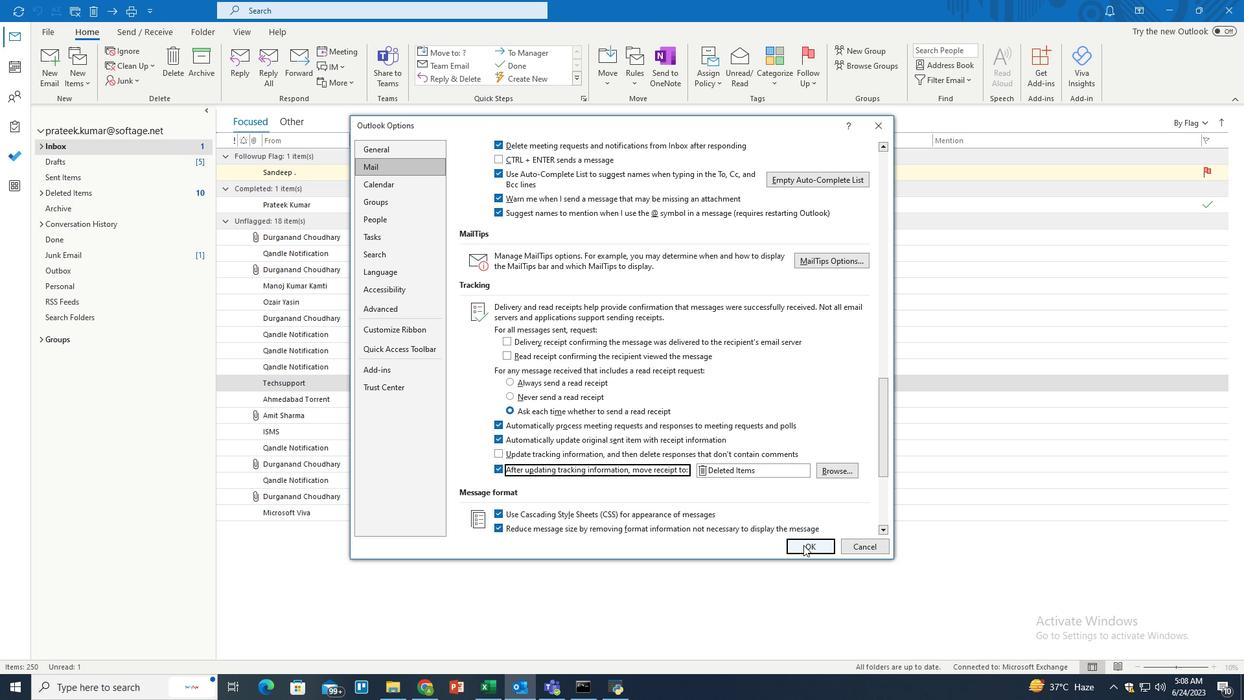 
Action: Mouse pressed left at (810, 547)
Screenshot: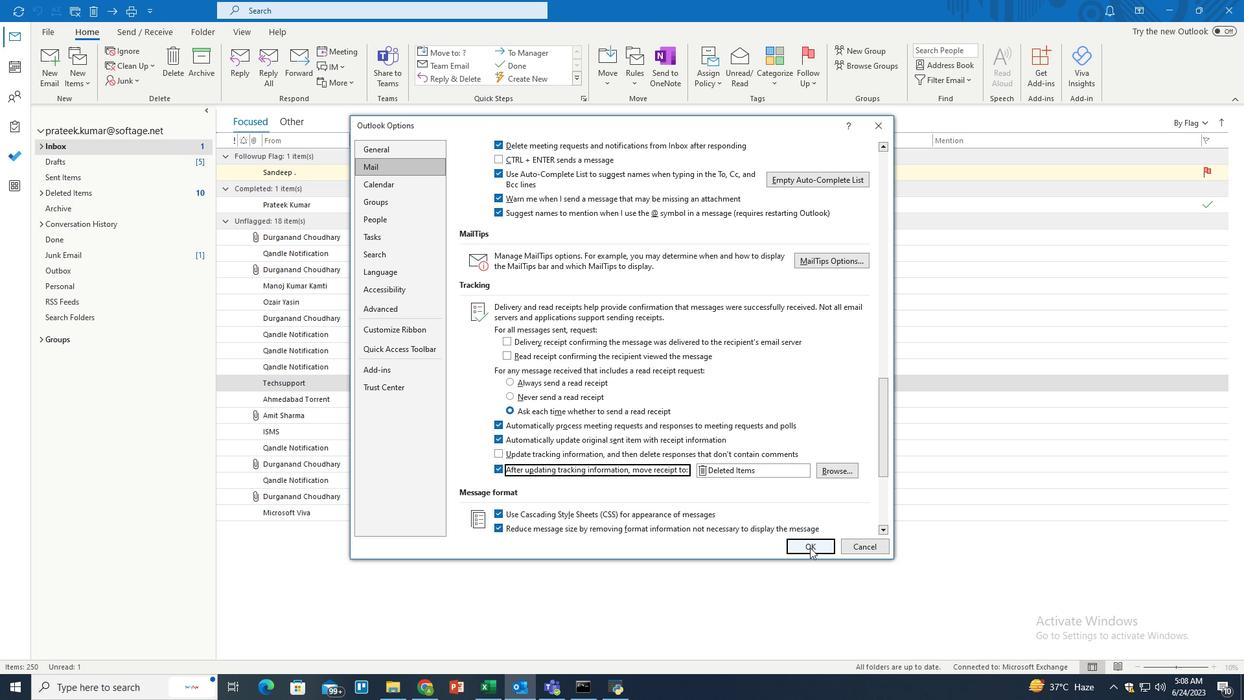 
Action: Mouse moved to (699, 422)
Screenshot: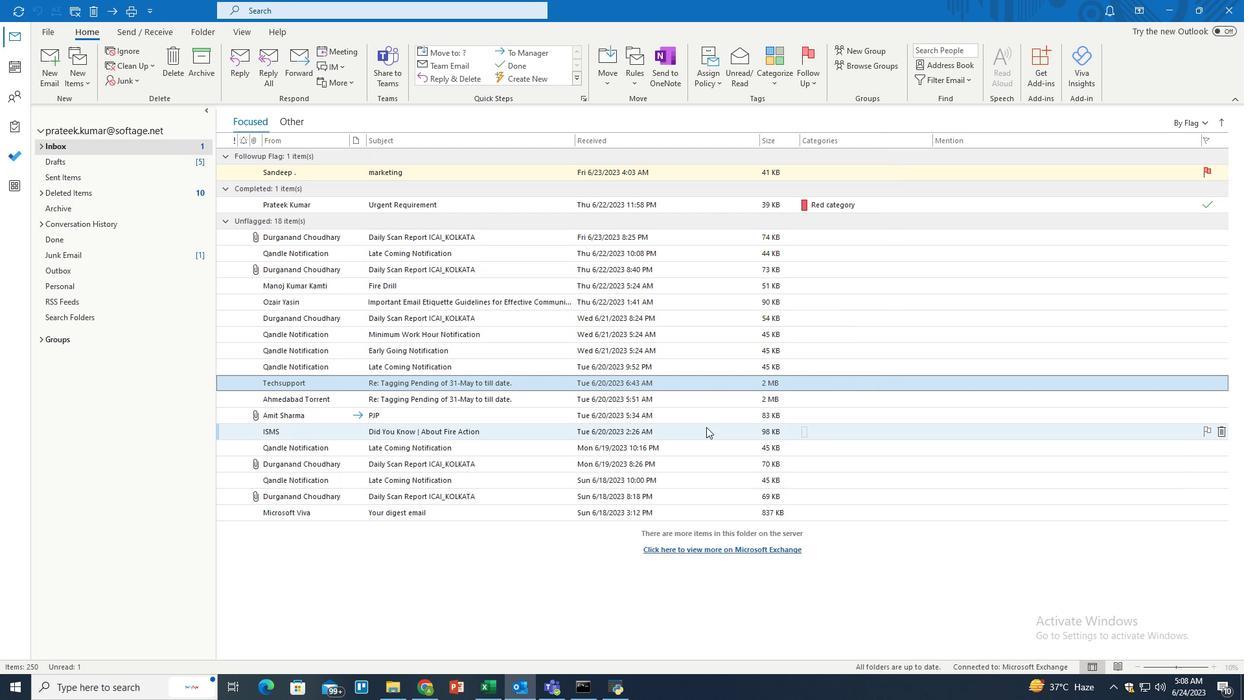 
